 Task: Look for space in Tecamac de Felipe Villanueva, Mexico from 5th June, 2023 to 16th June, 2023 for 2 adults in price range Rs.14000 to Rs.18000. Place can be entire place with 1  bedroom having 1 bed and 1 bathroom. Property type can be house, flat, guest house, hotel. Booking option can be shelf check-in. Required host language is English.
Action: Mouse moved to (526, 103)
Screenshot: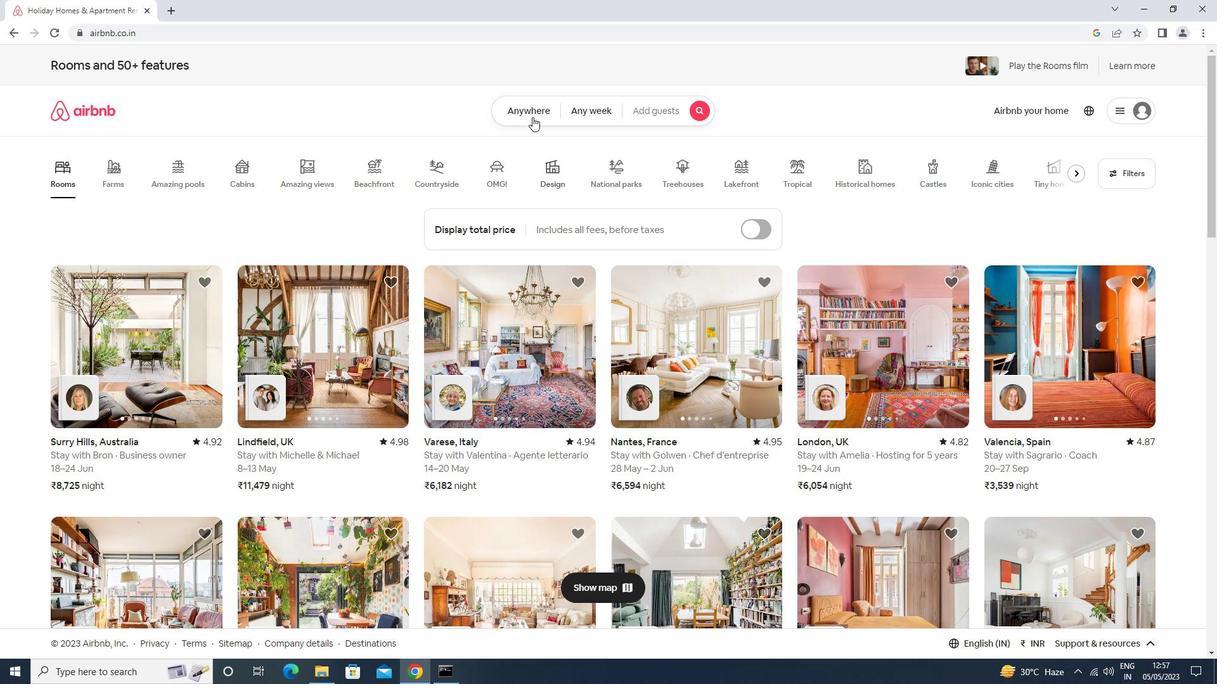 
Action: Mouse pressed left at (526, 103)
Screenshot: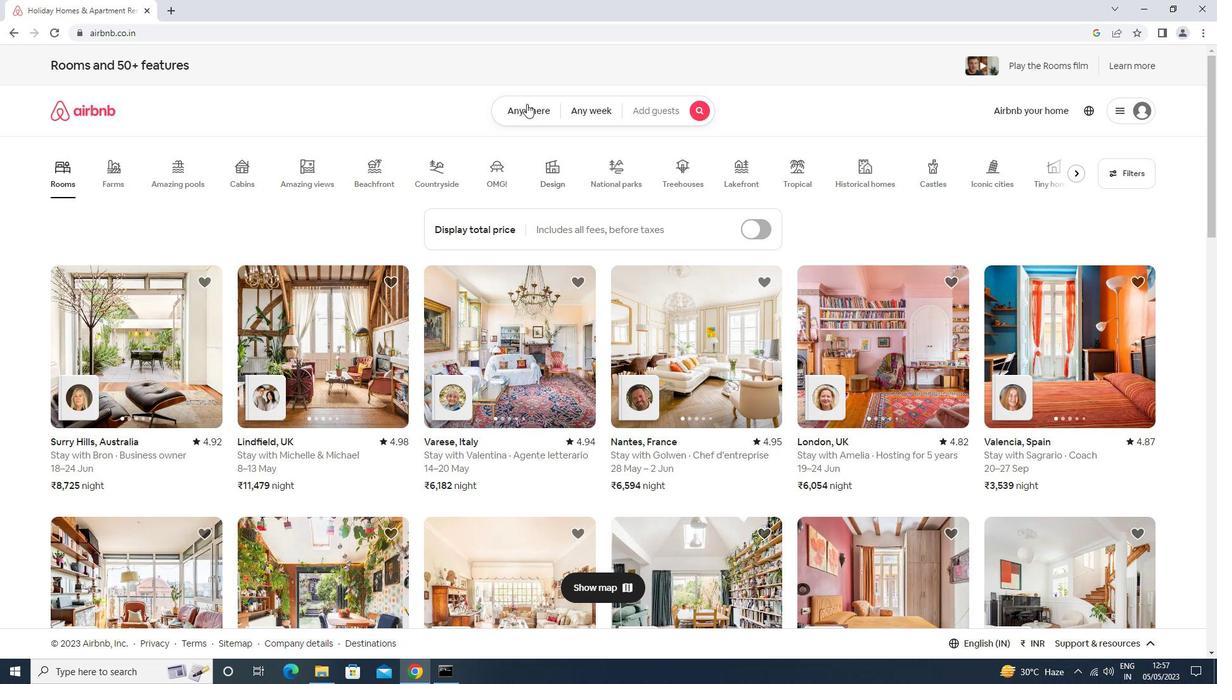 
Action: Mouse moved to (489, 162)
Screenshot: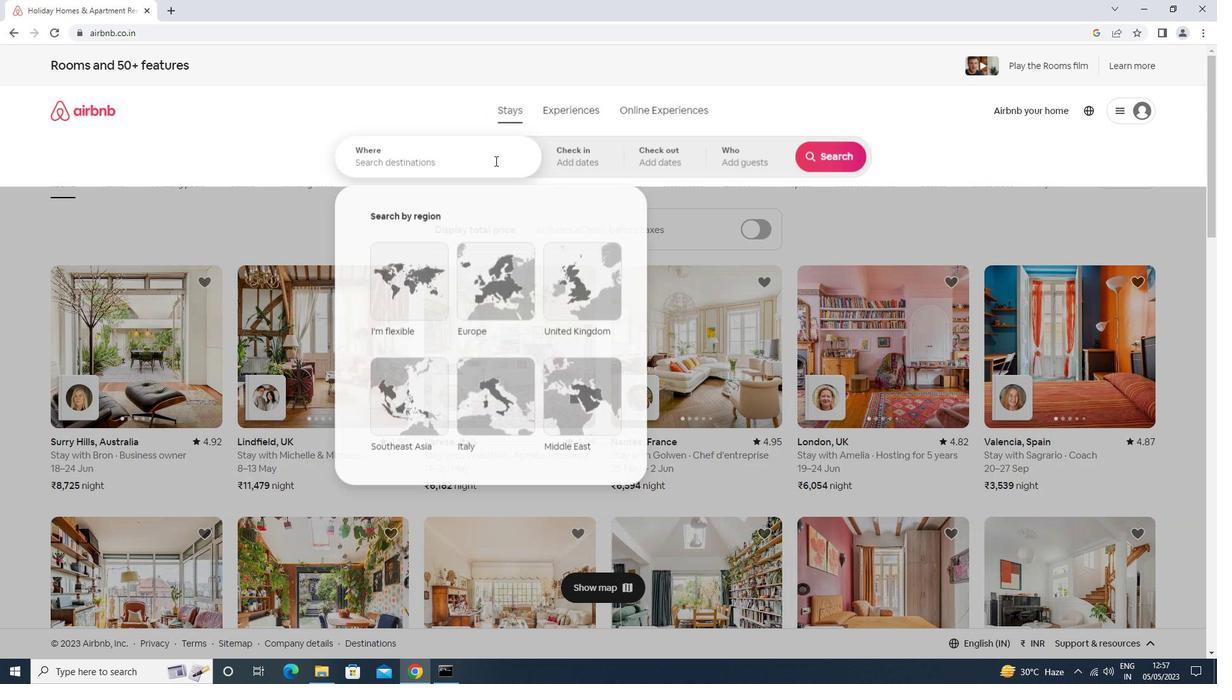 
Action: Mouse pressed left at (489, 162)
Screenshot: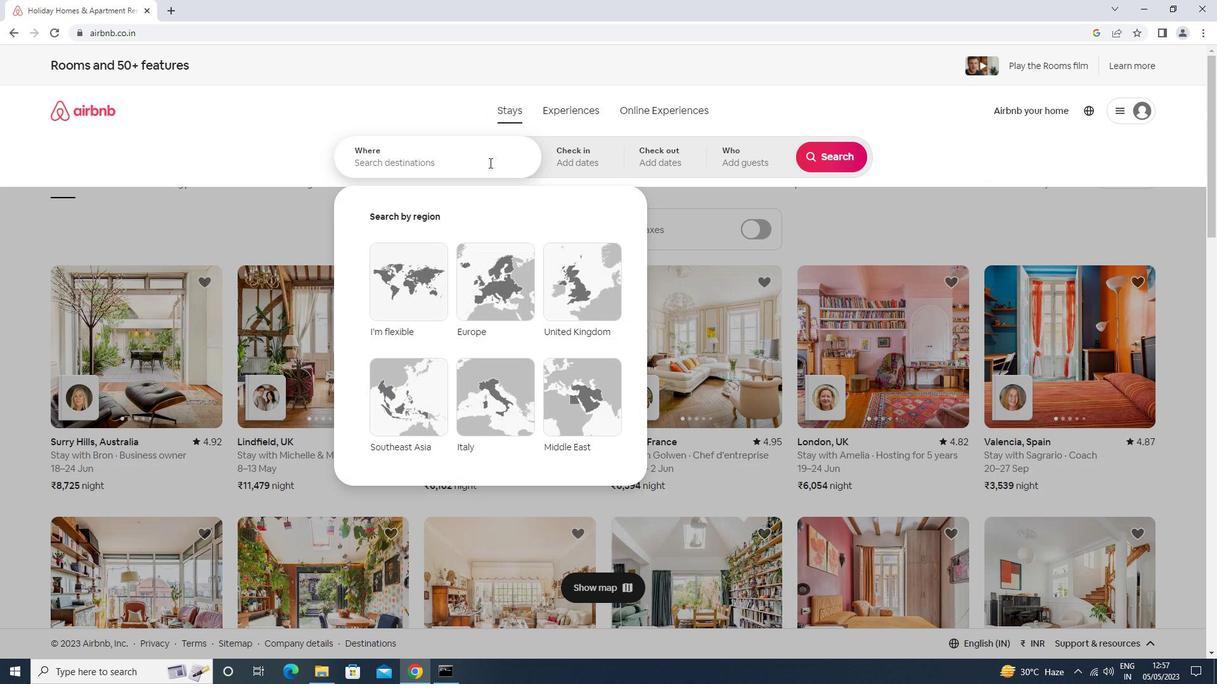
Action: Mouse moved to (489, 164)
Screenshot: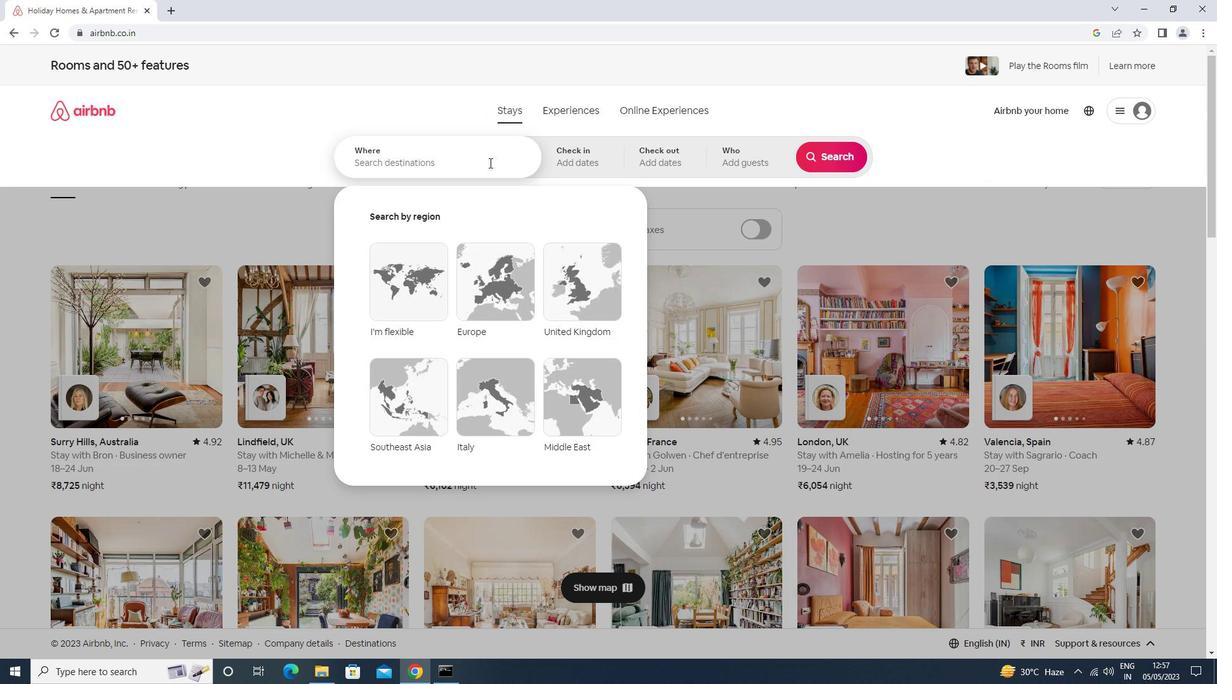 
Action: Key pressed <Key.shift>TECACAMAC<Key.space><Key.shift>MEXICO<Key.down><Key.down><Key.up><Key.enter>
Screenshot: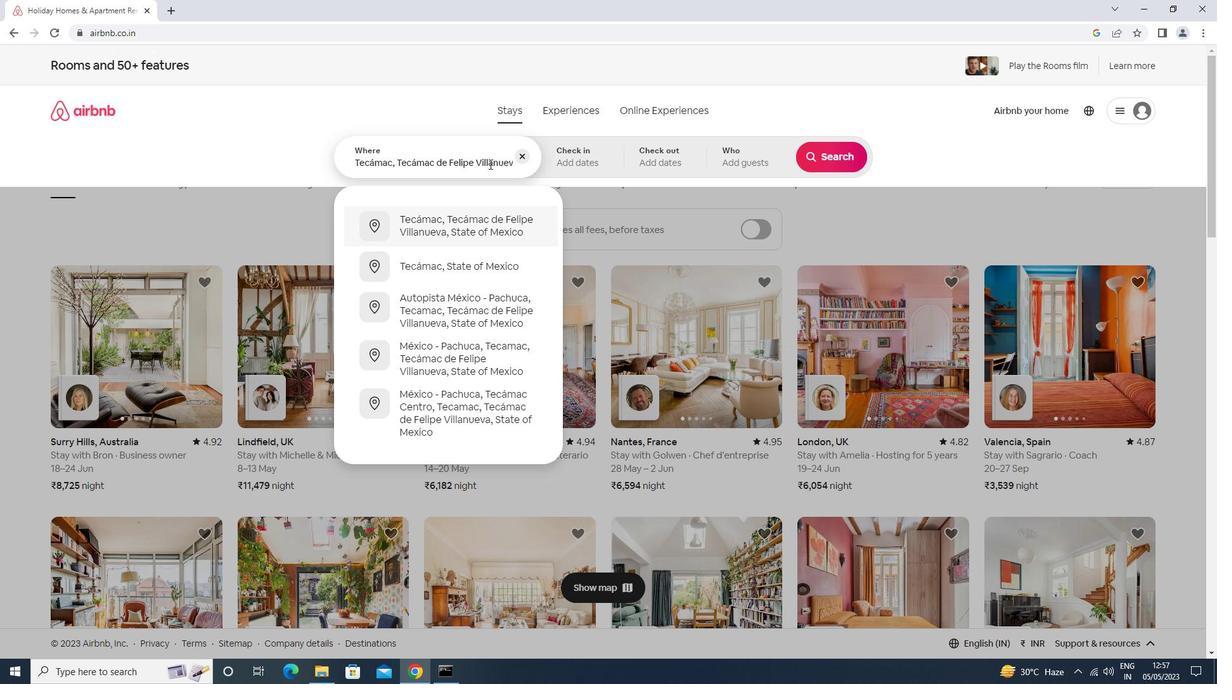 
Action: Mouse moved to (658, 348)
Screenshot: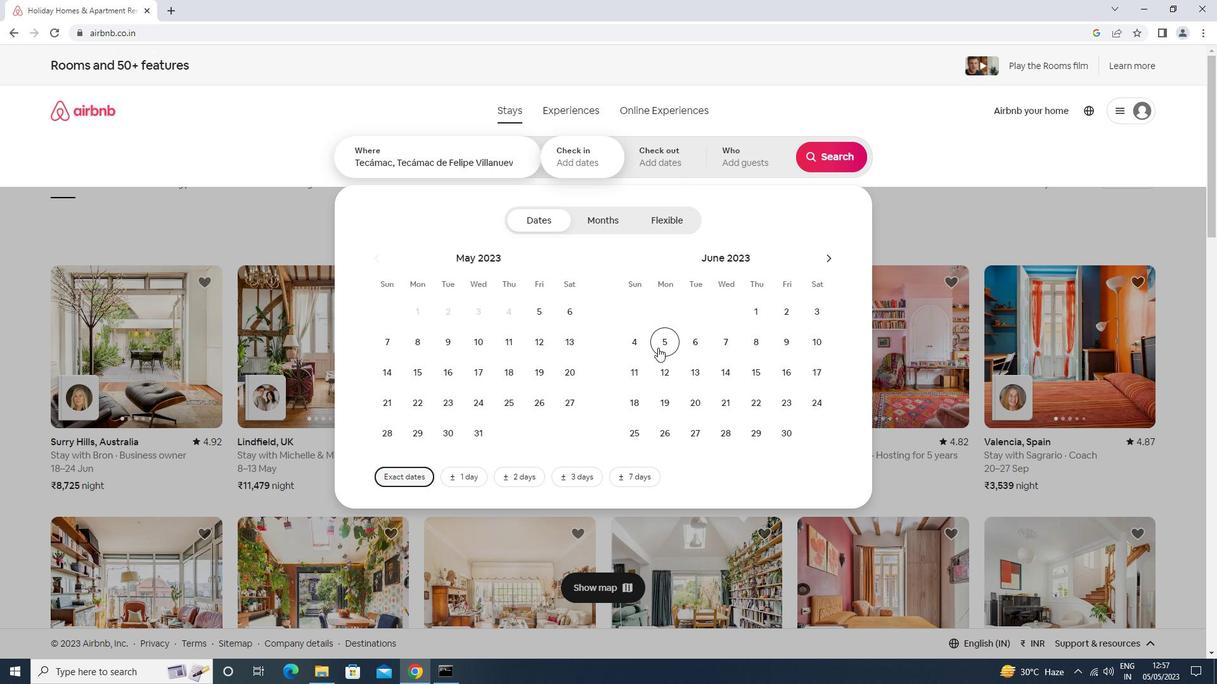 
Action: Mouse pressed left at (658, 348)
Screenshot: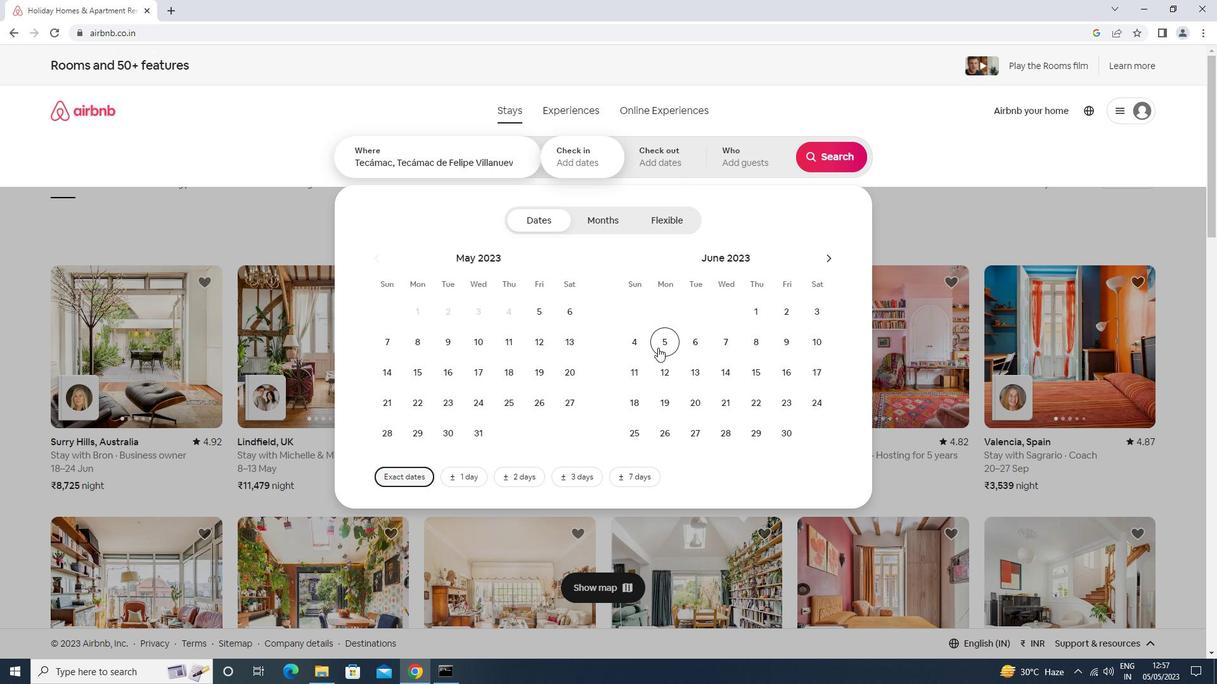 
Action: Mouse moved to (784, 368)
Screenshot: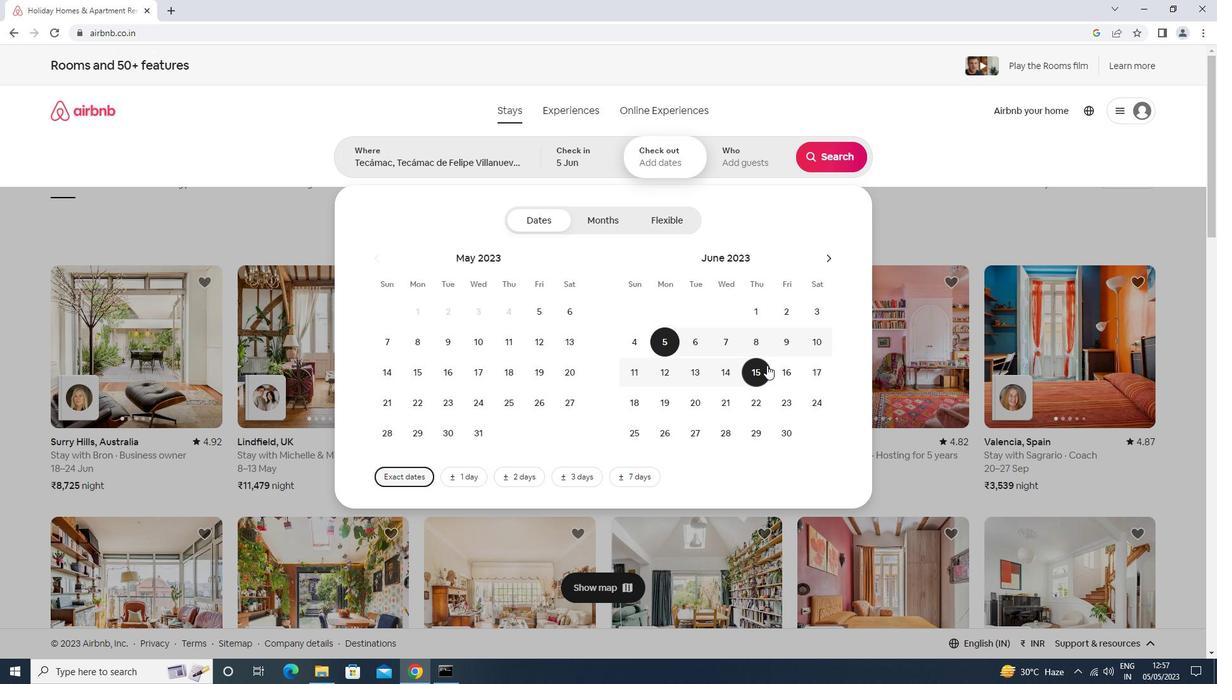 
Action: Mouse pressed left at (784, 368)
Screenshot: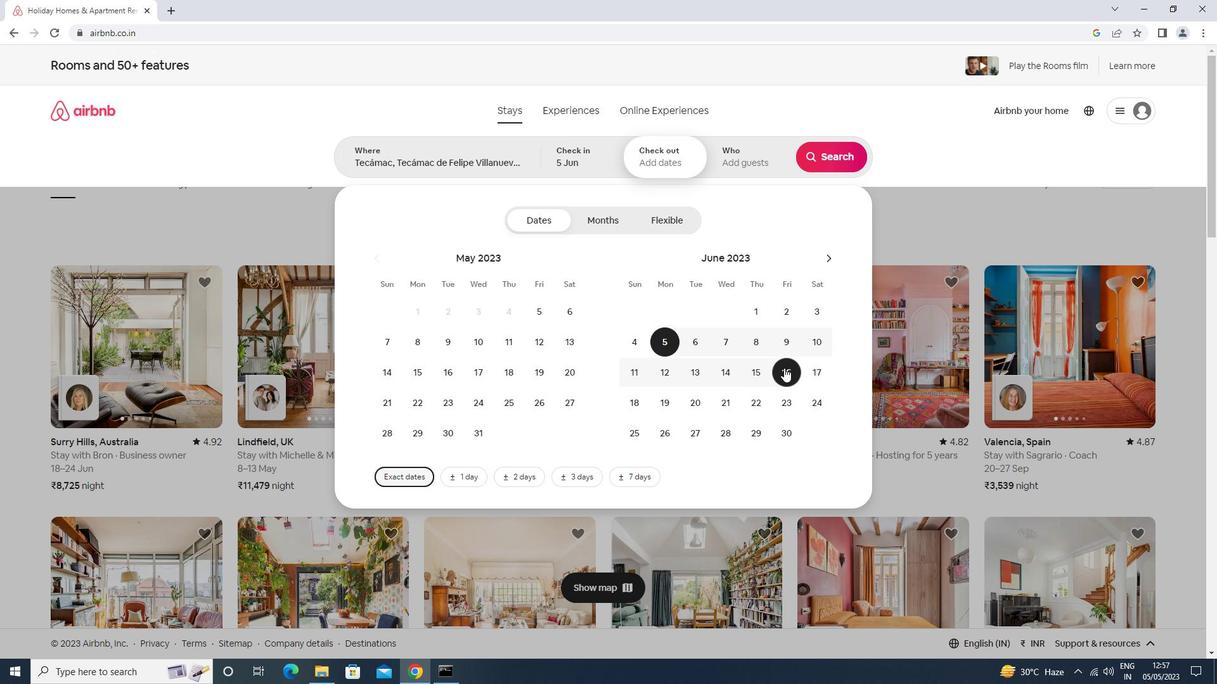 
Action: Mouse moved to (733, 157)
Screenshot: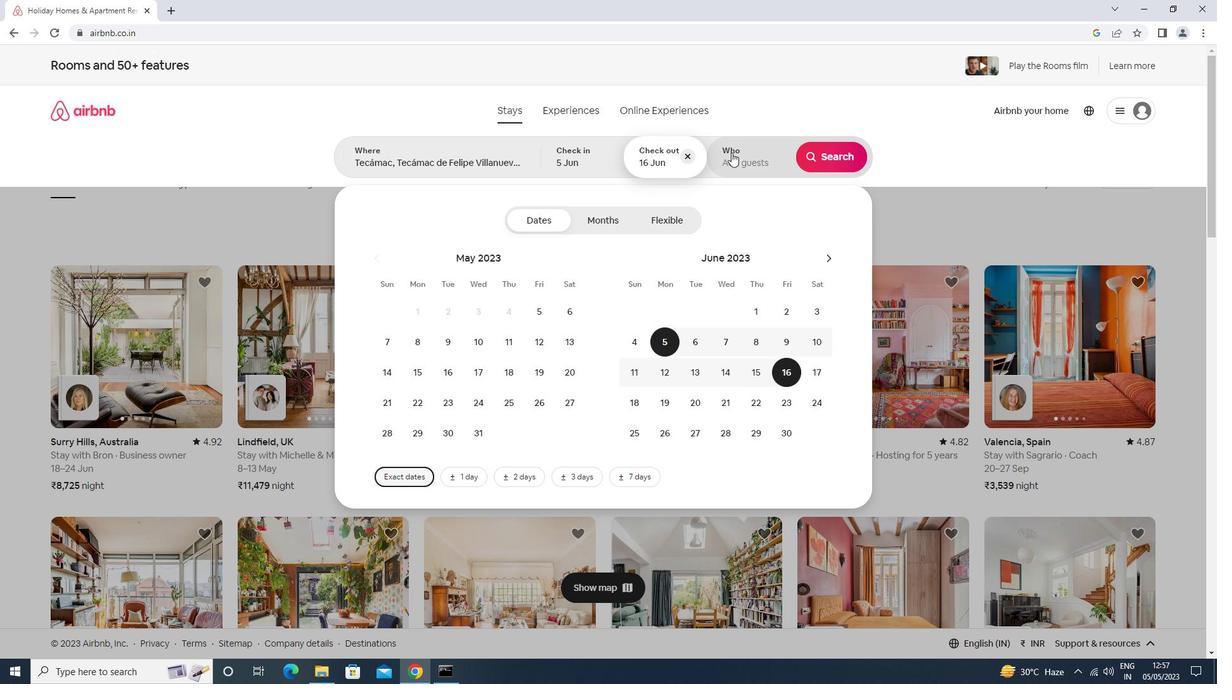 
Action: Mouse pressed left at (733, 157)
Screenshot: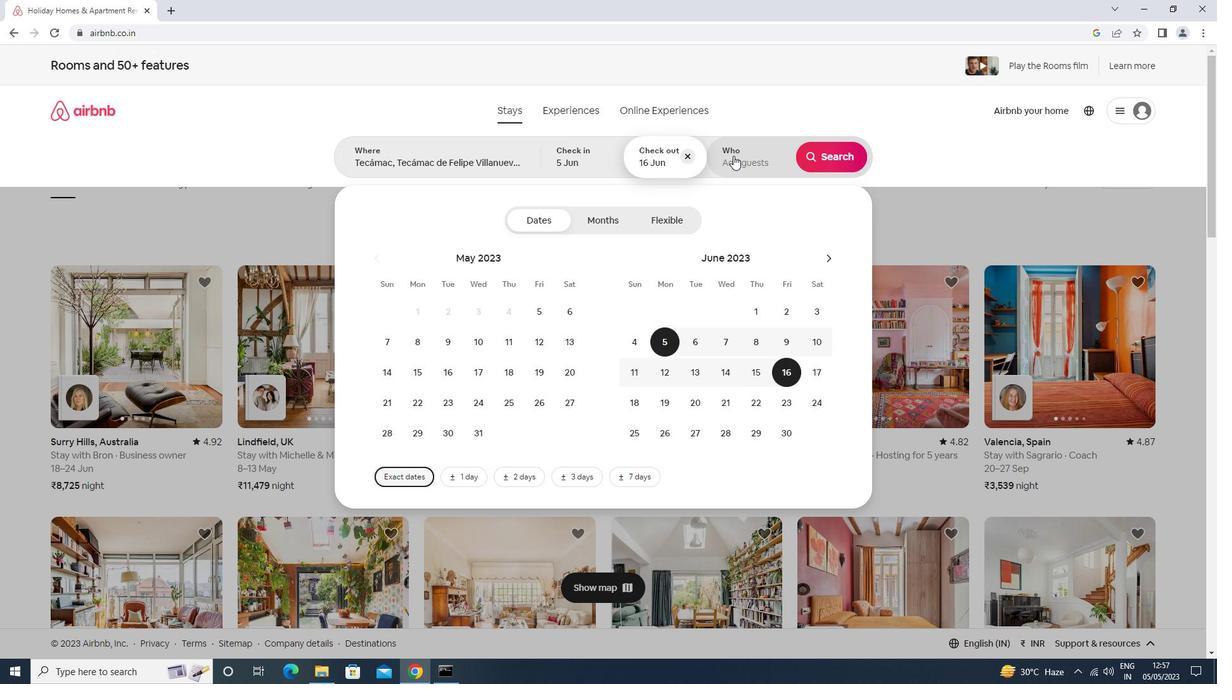 
Action: Mouse moved to (832, 222)
Screenshot: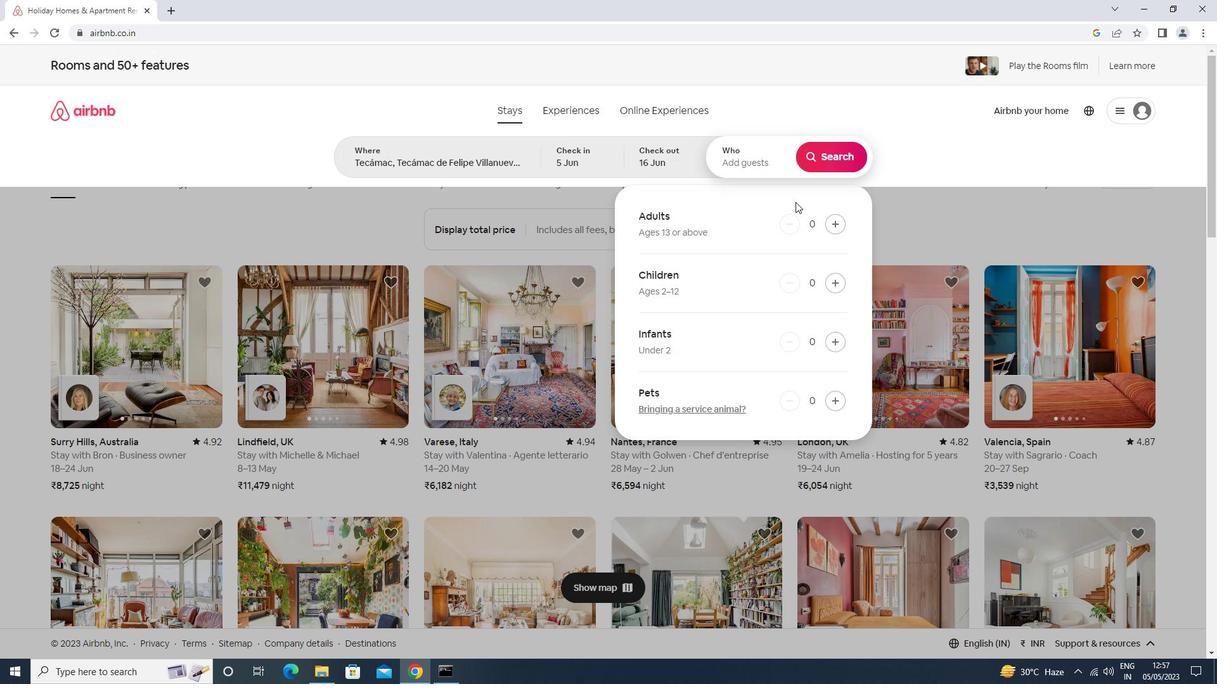 
Action: Mouse pressed left at (832, 222)
Screenshot: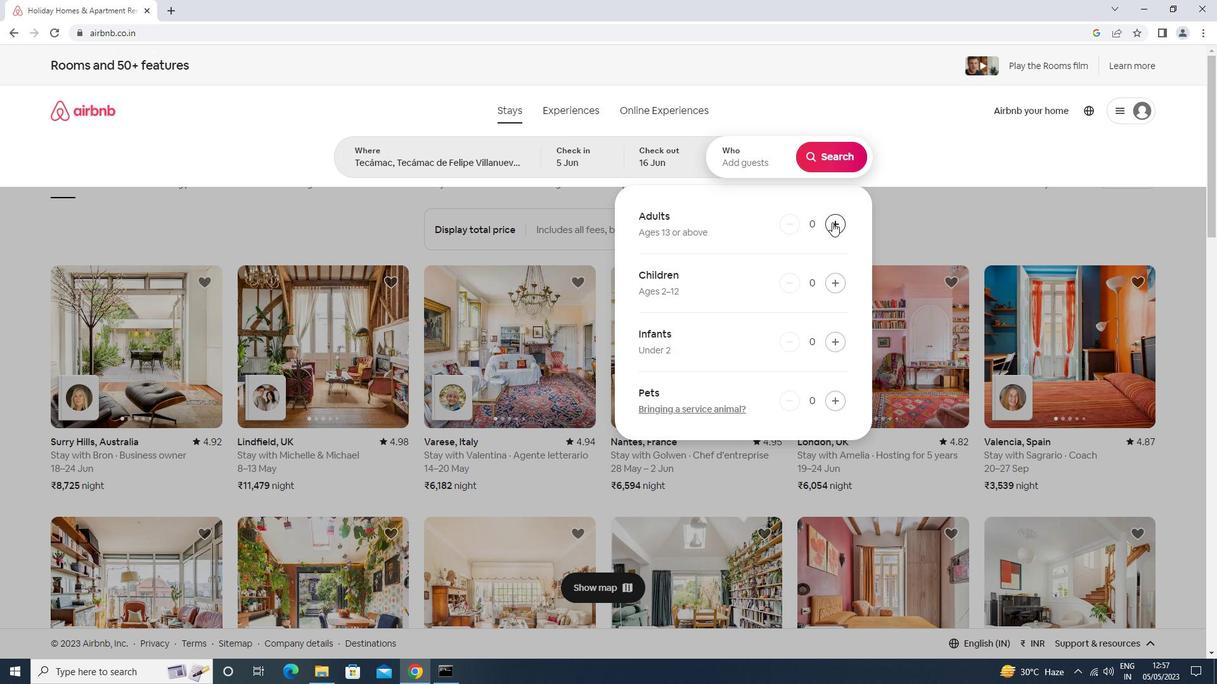 
Action: Mouse pressed left at (832, 222)
Screenshot: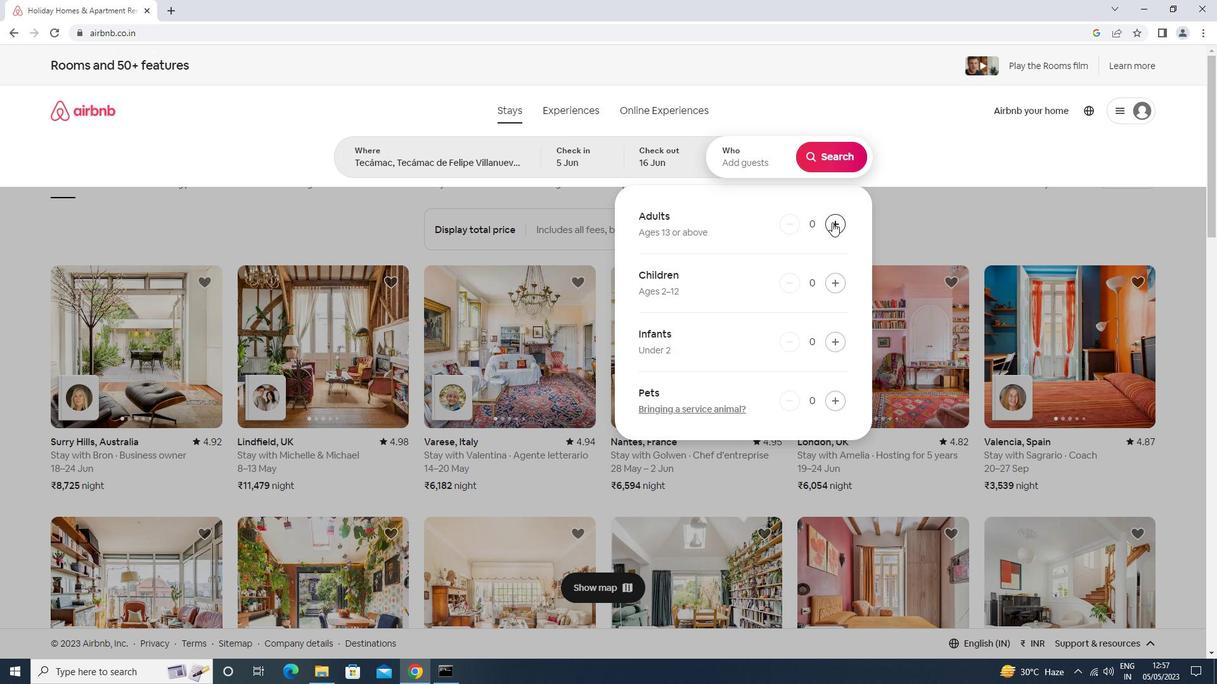 
Action: Mouse moved to (837, 164)
Screenshot: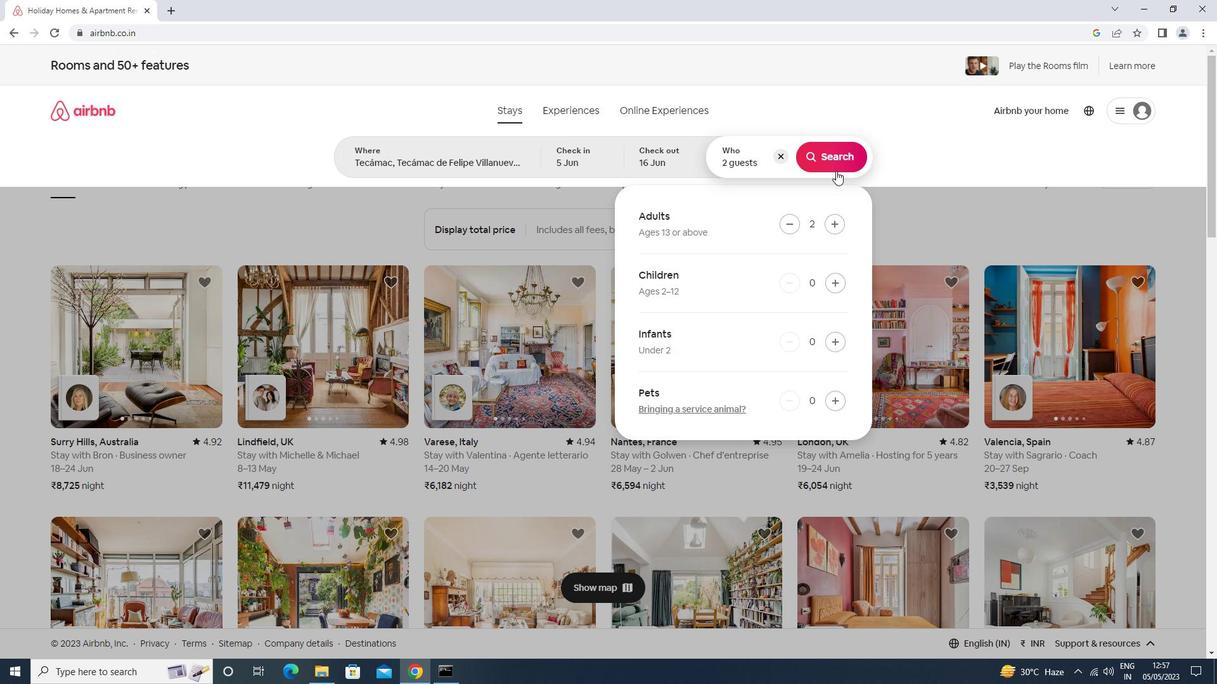 
Action: Mouse pressed left at (837, 164)
Screenshot: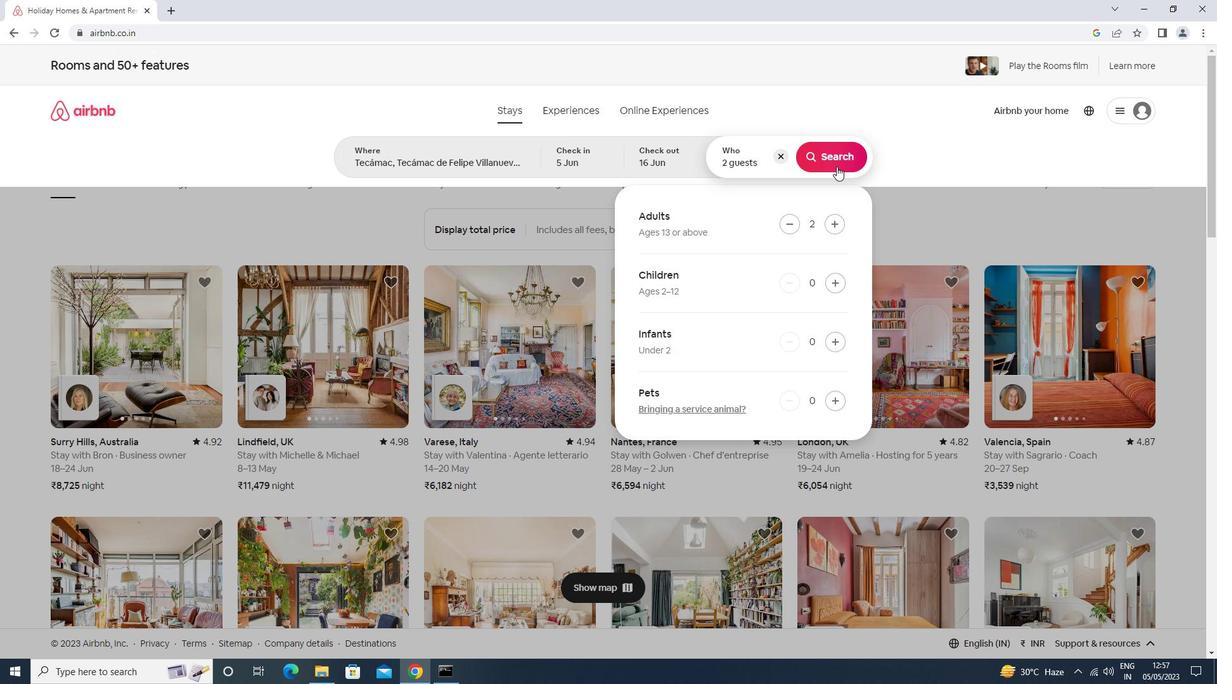 
Action: Mouse moved to (1164, 120)
Screenshot: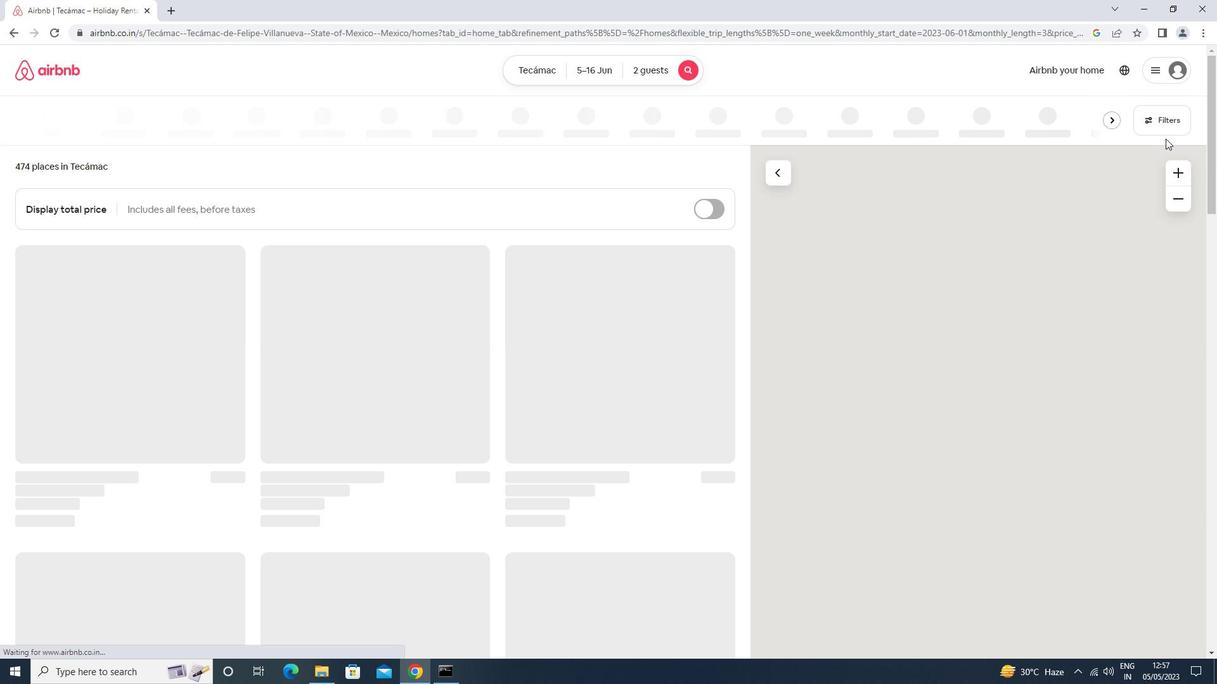 
Action: Mouse pressed left at (1164, 120)
Screenshot: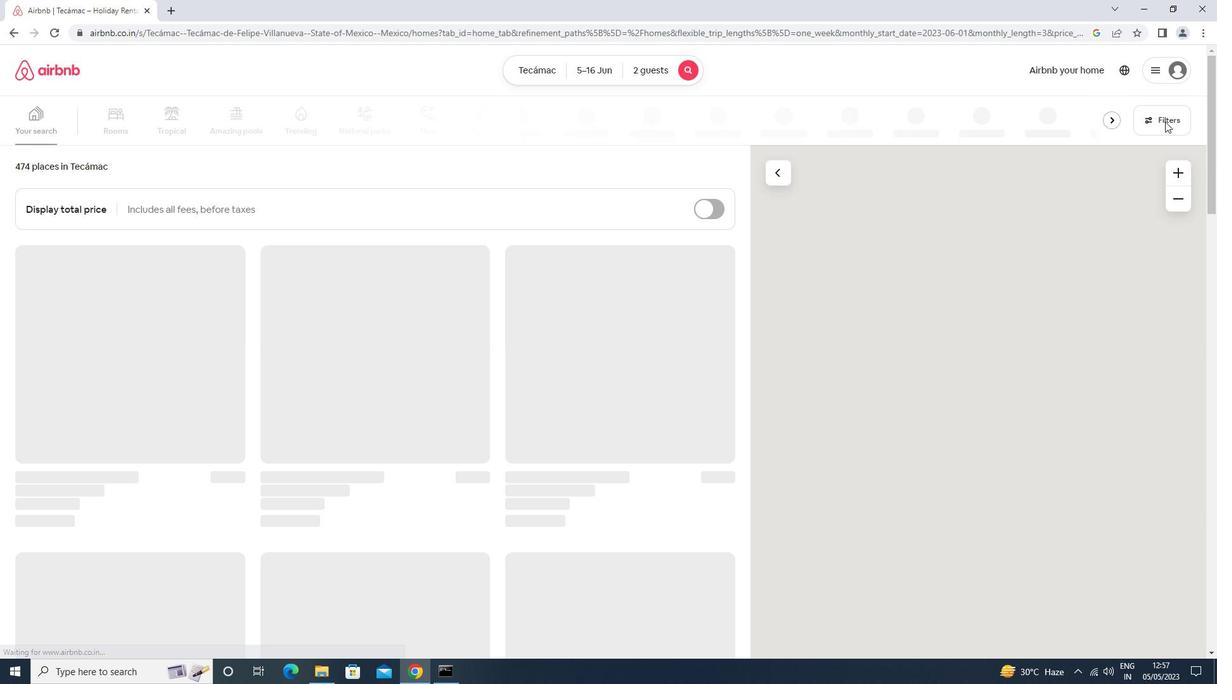 
Action: Mouse moved to (497, 438)
Screenshot: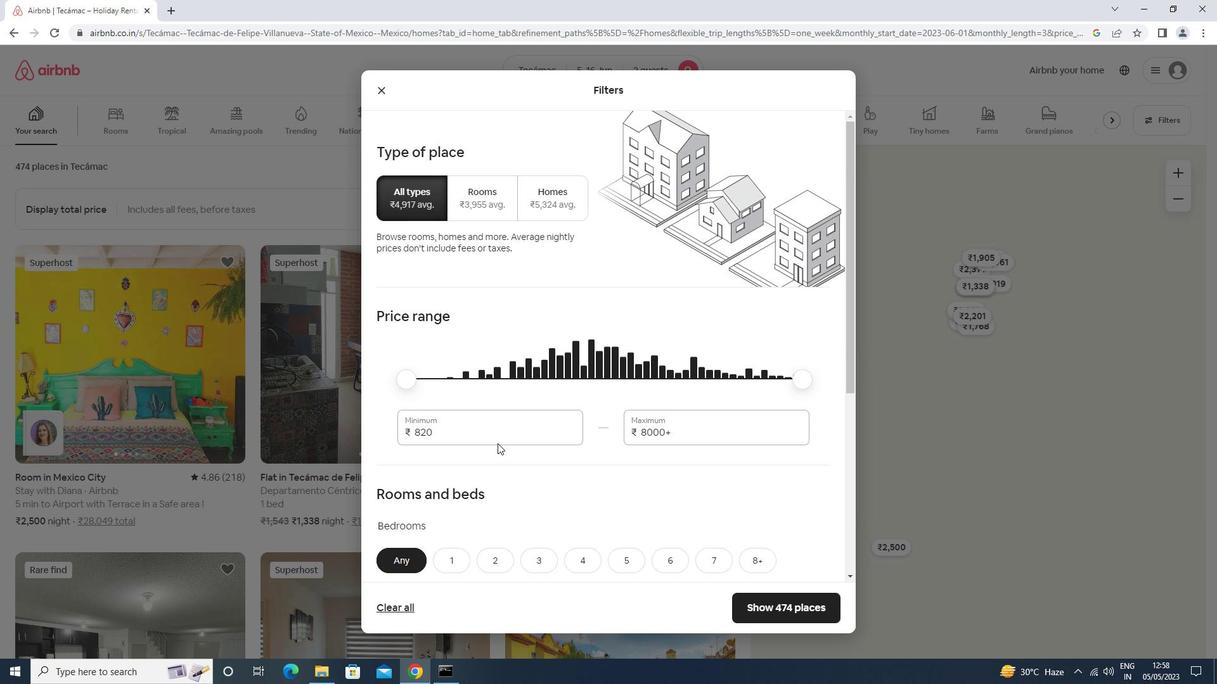 
Action: Mouse pressed left at (497, 438)
Screenshot: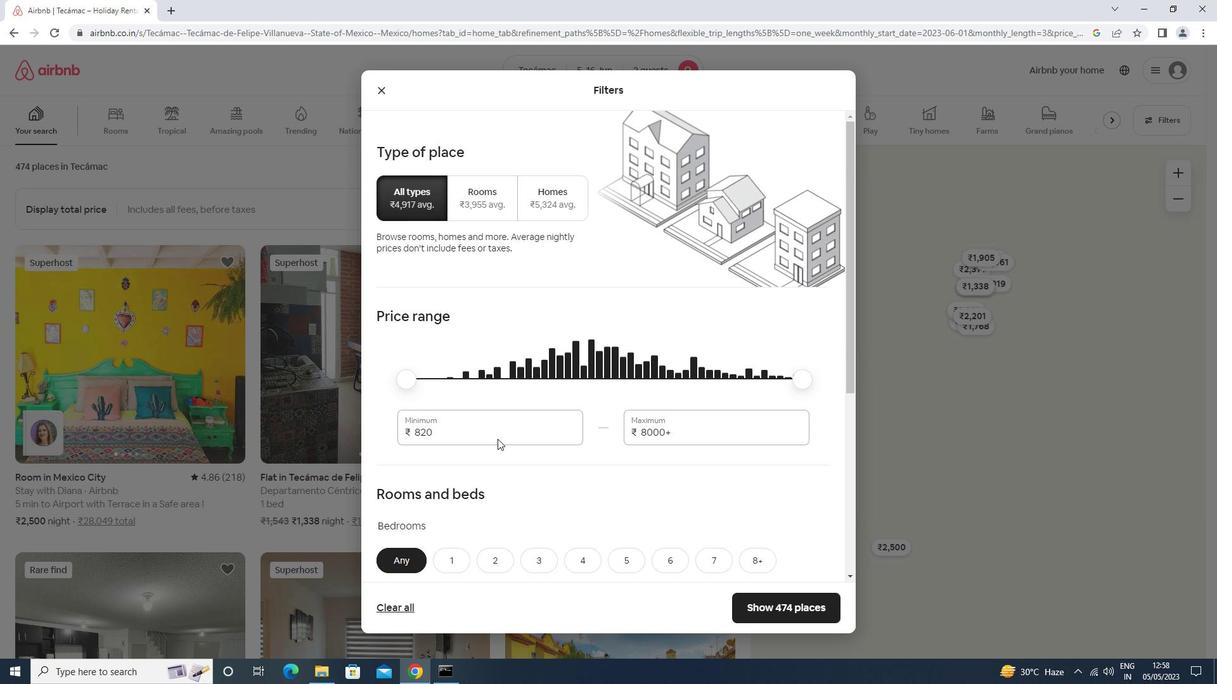 
Action: Mouse moved to (497, 438)
Screenshot: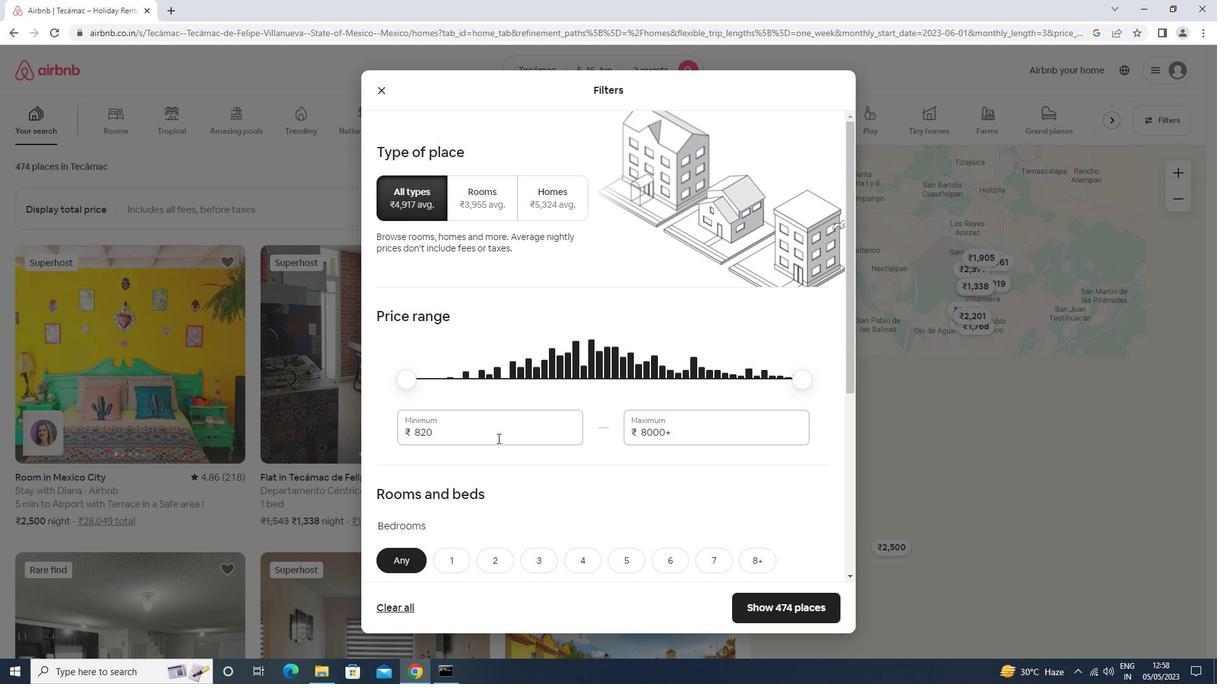 
Action: Key pressed <Key.backspace><Key.backspace><Key.backspace>14000<Key.tab>18000
Screenshot: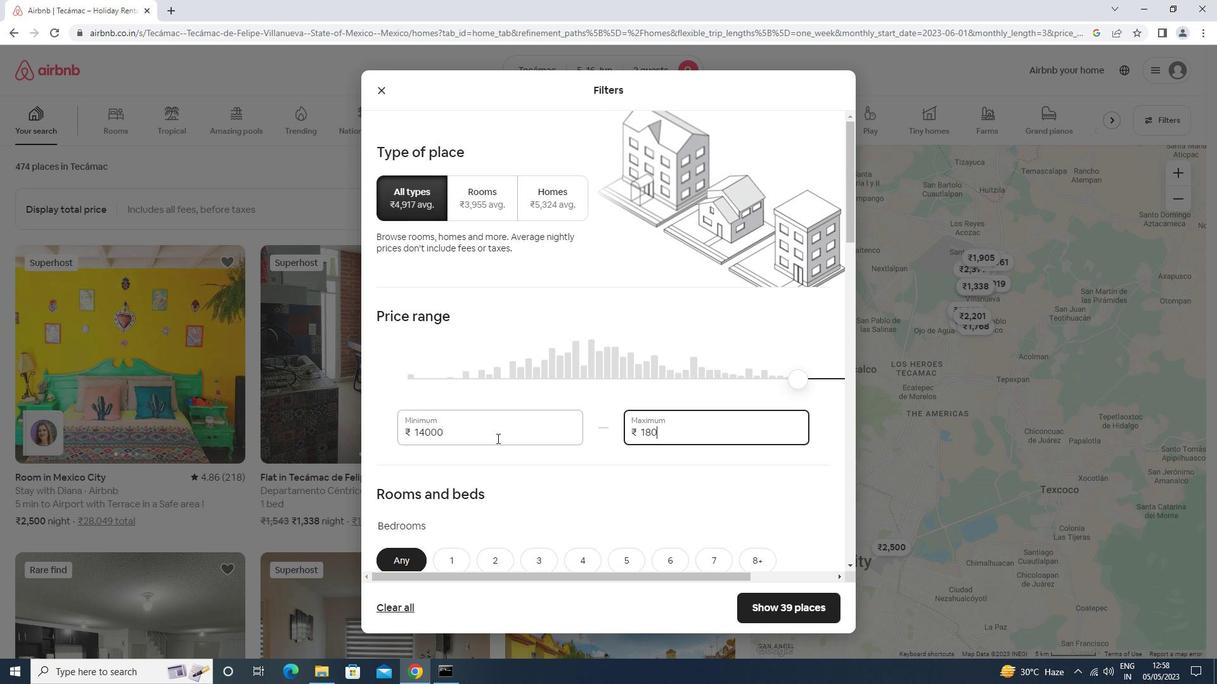
Action: Mouse moved to (496, 438)
Screenshot: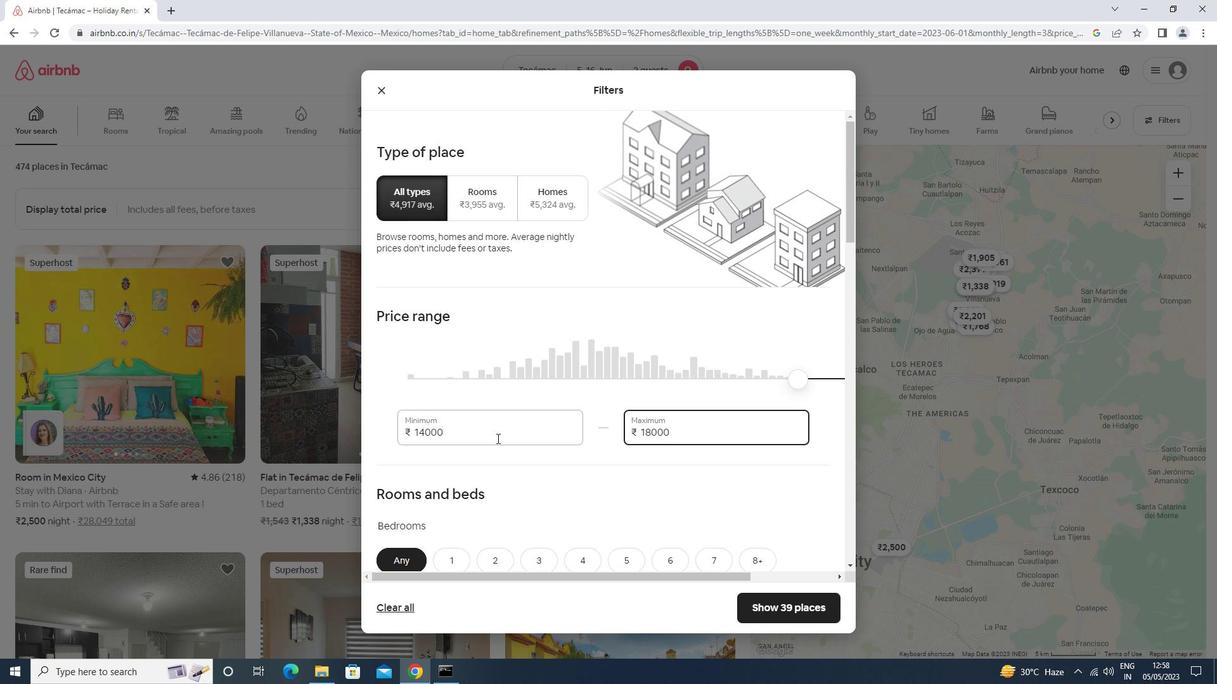 
Action: Mouse scrolled (496, 438) with delta (0, 0)
Screenshot: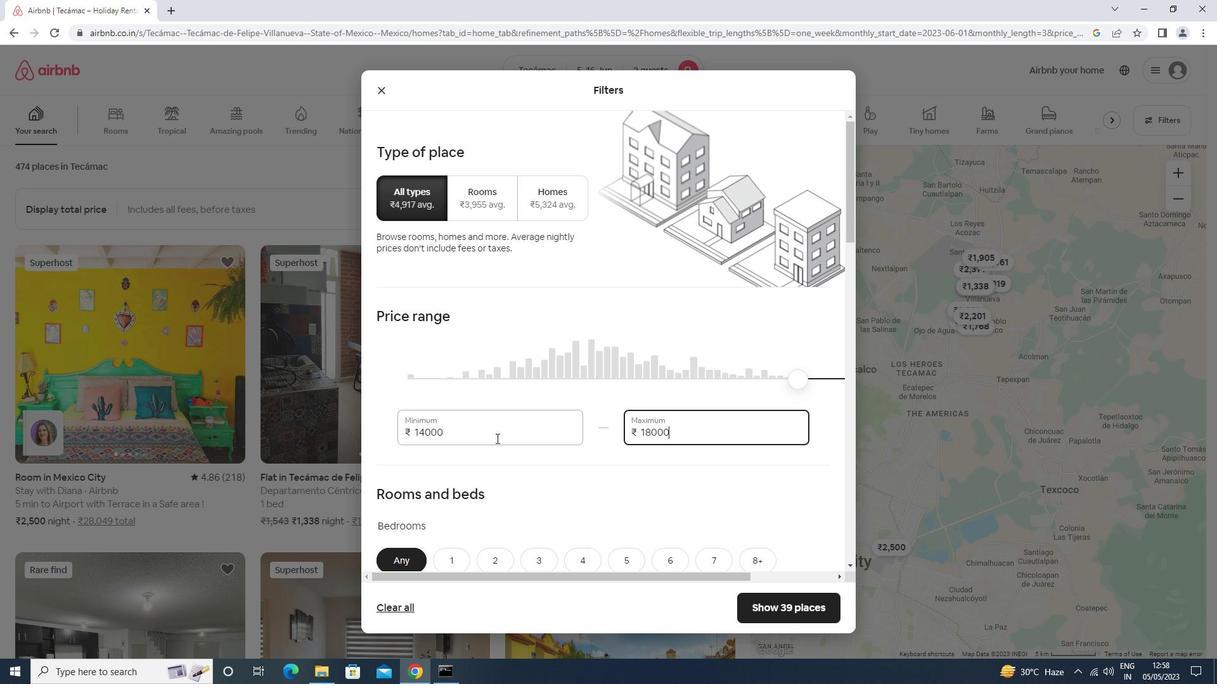 
Action: Mouse moved to (495, 438)
Screenshot: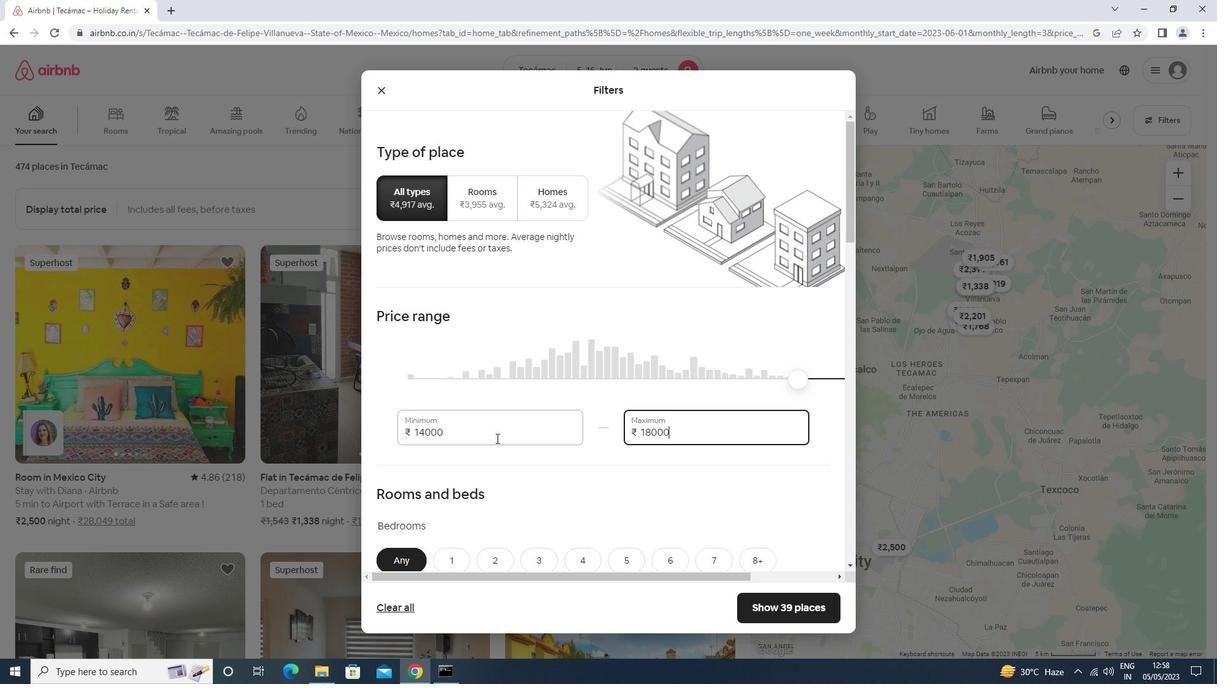 
Action: Mouse scrolled (495, 438) with delta (0, 0)
Screenshot: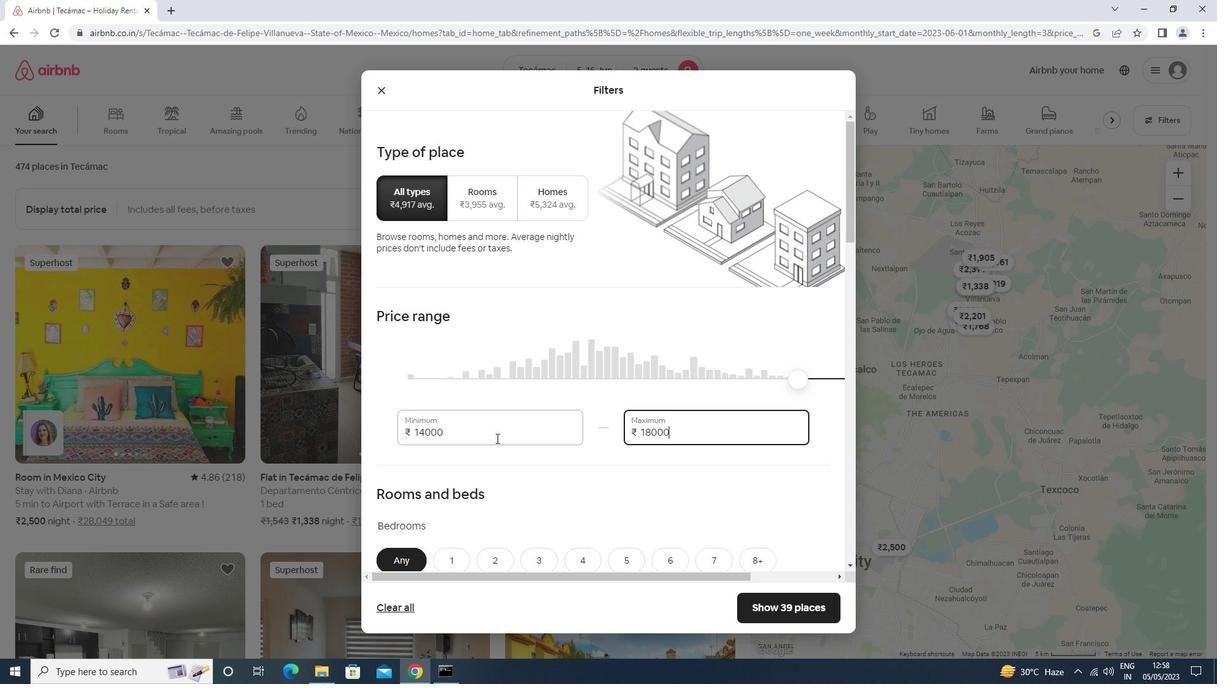 
Action: Mouse scrolled (495, 438) with delta (0, 0)
Screenshot: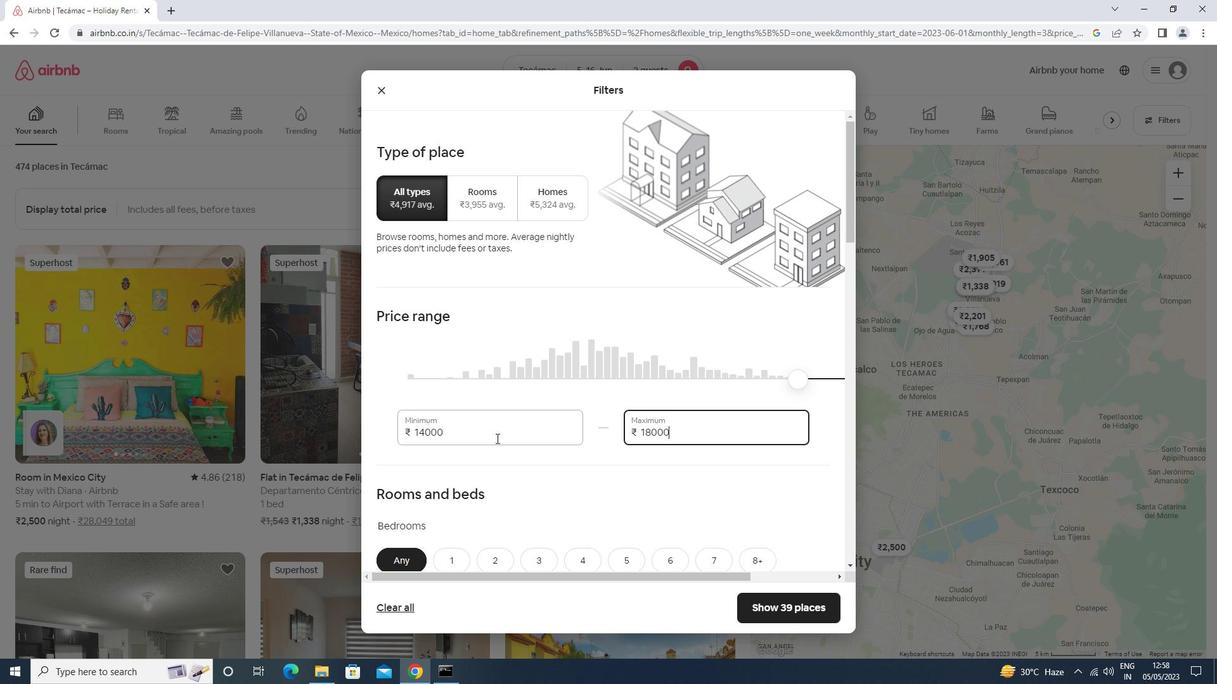 
Action: Mouse moved to (493, 438)
Screenshot: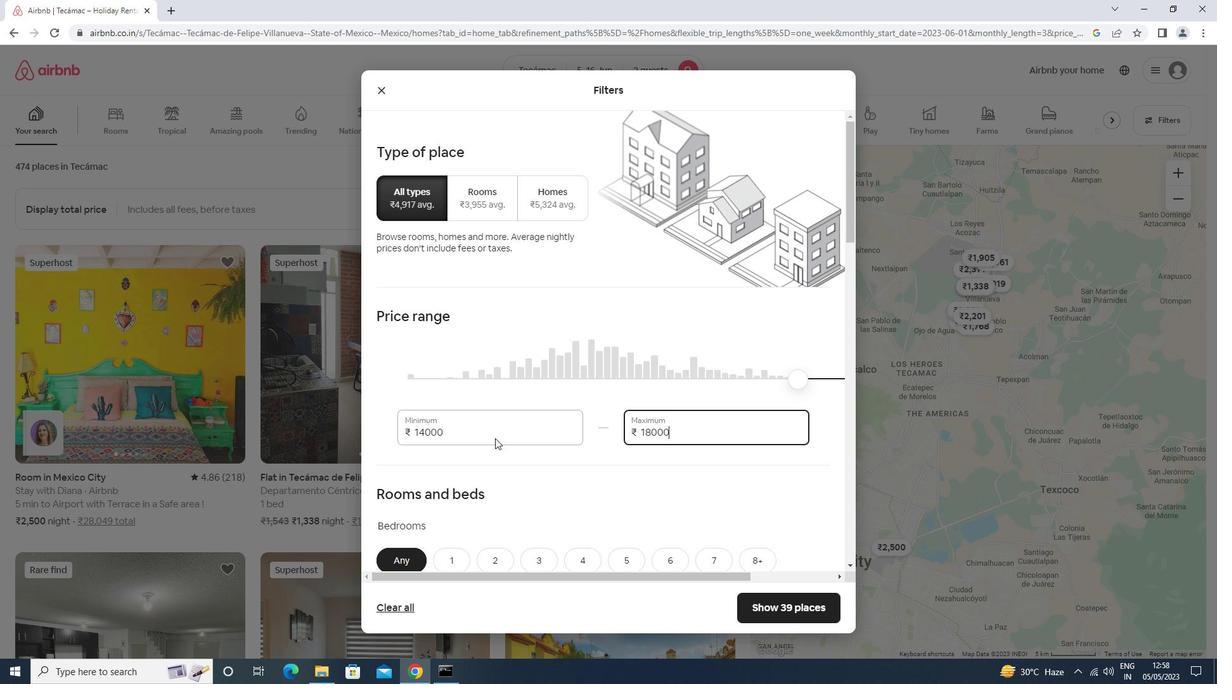 
Action: Mouse scrolled (493, 438) with delta (0, 0)
Screenshot: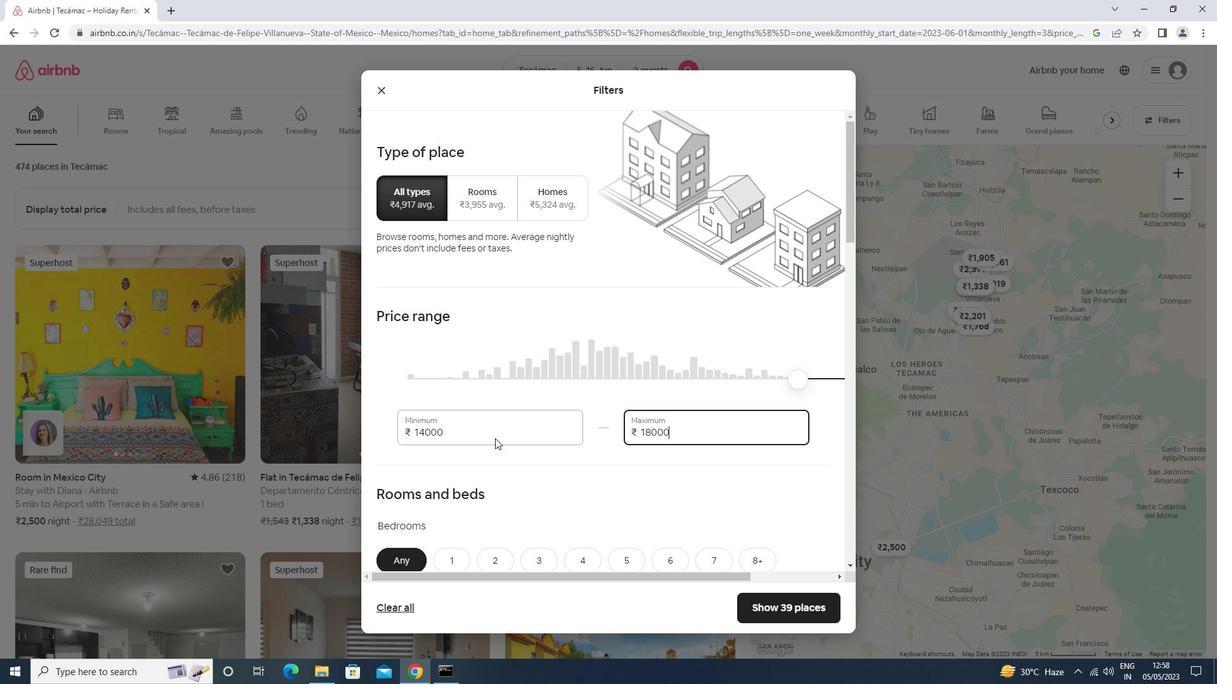 
Action: Mouse moved to (455, 308)
Screenshot: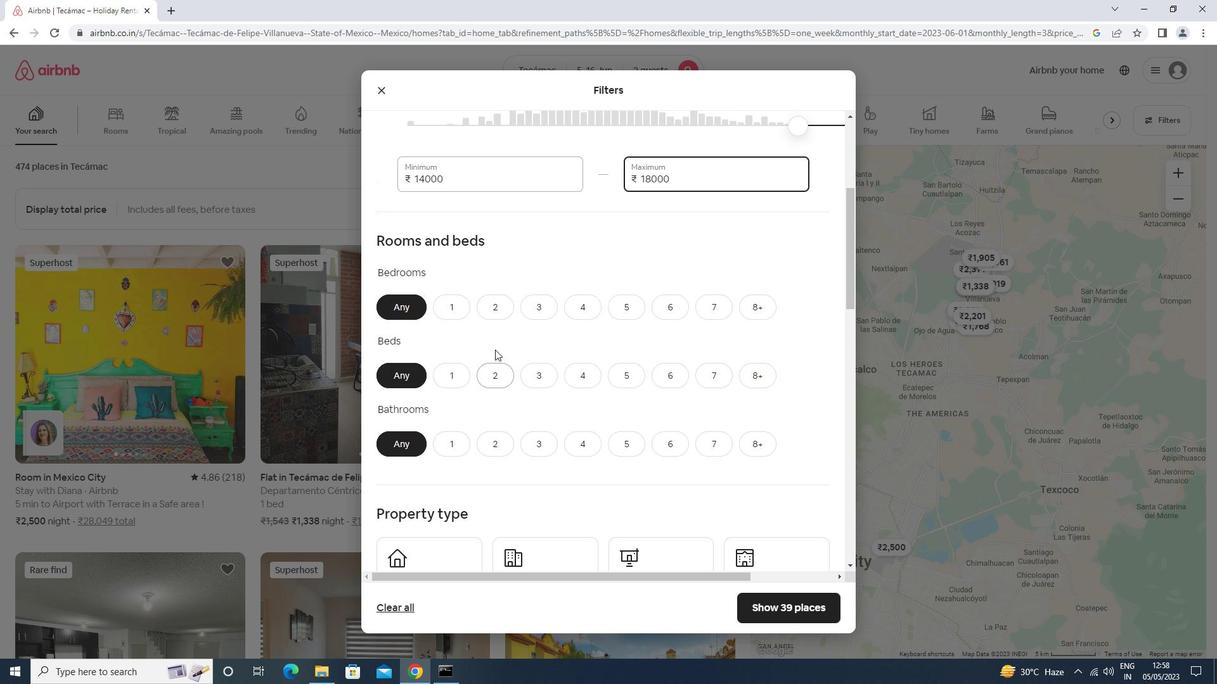 
Action: Mouse pressed left at (455, 308)
Screenshot: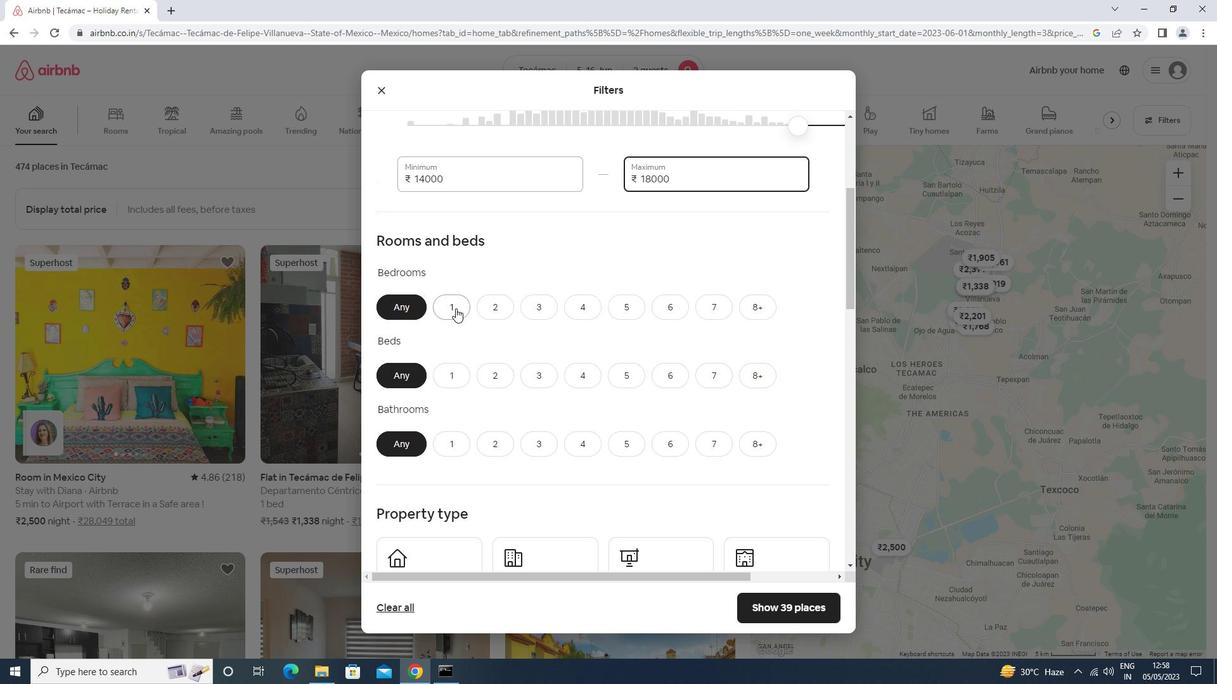 
Action: Mouse moved to (451, 375)
Screenshot: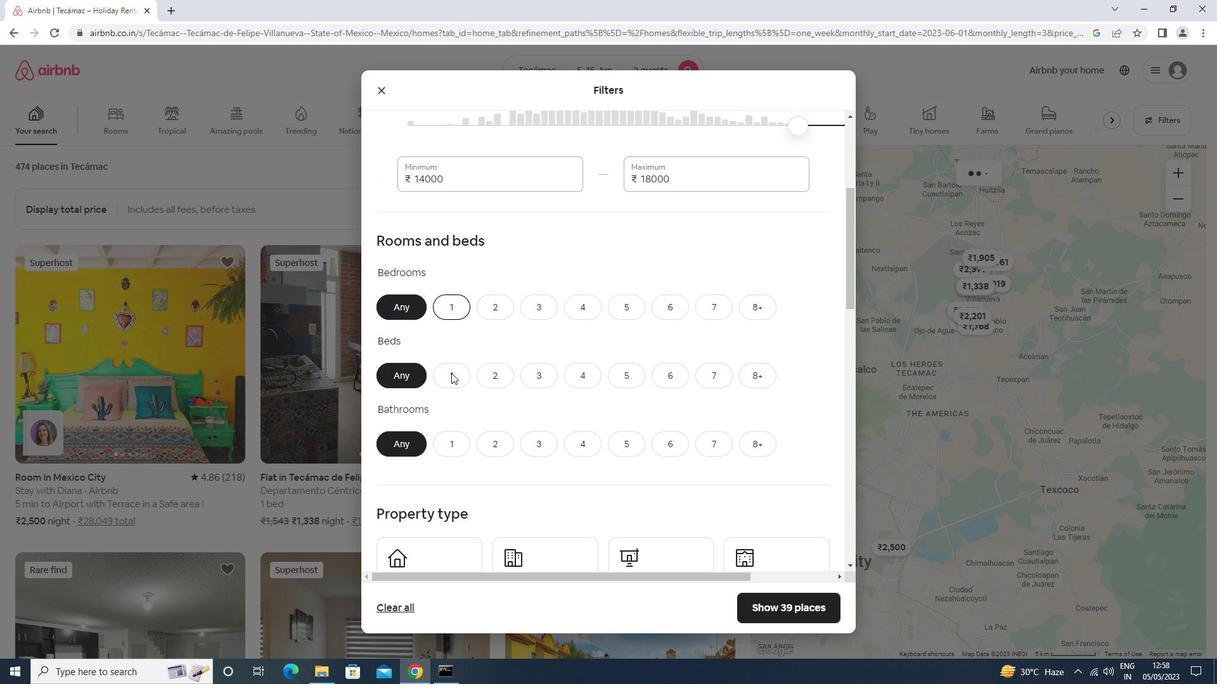 
Action: Mouse pressed left at (451, 375)
Screenshot: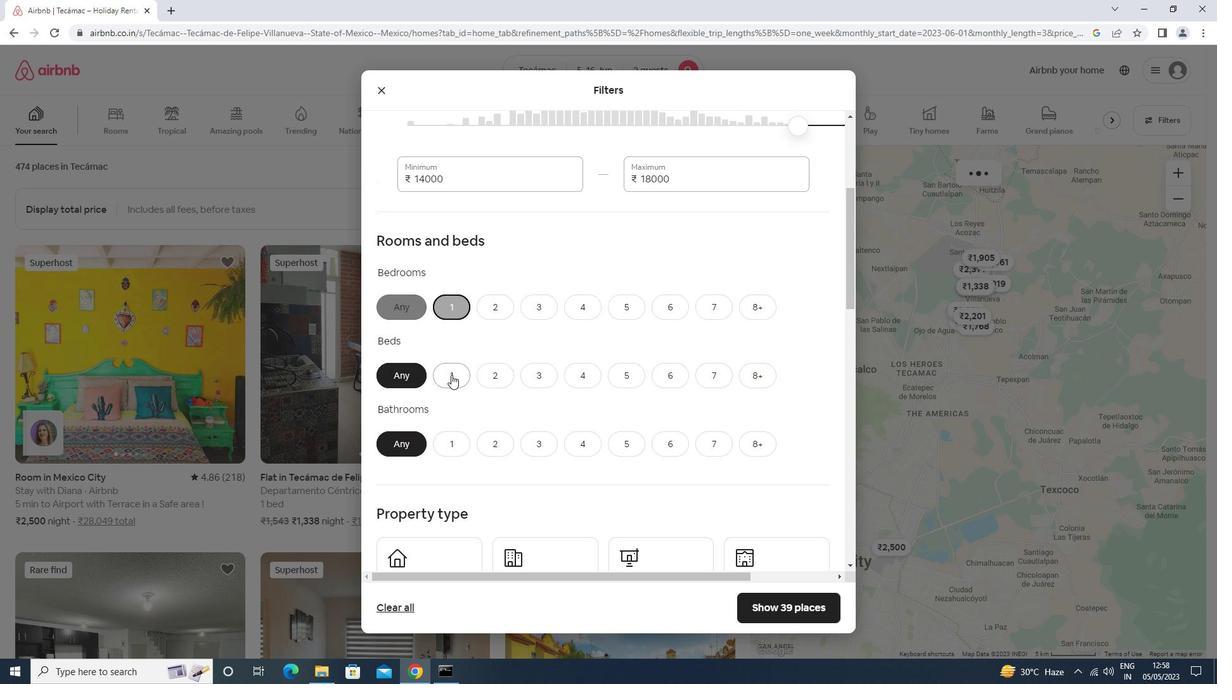 
Action: Mouse moved to (451, 434)
Screenshot: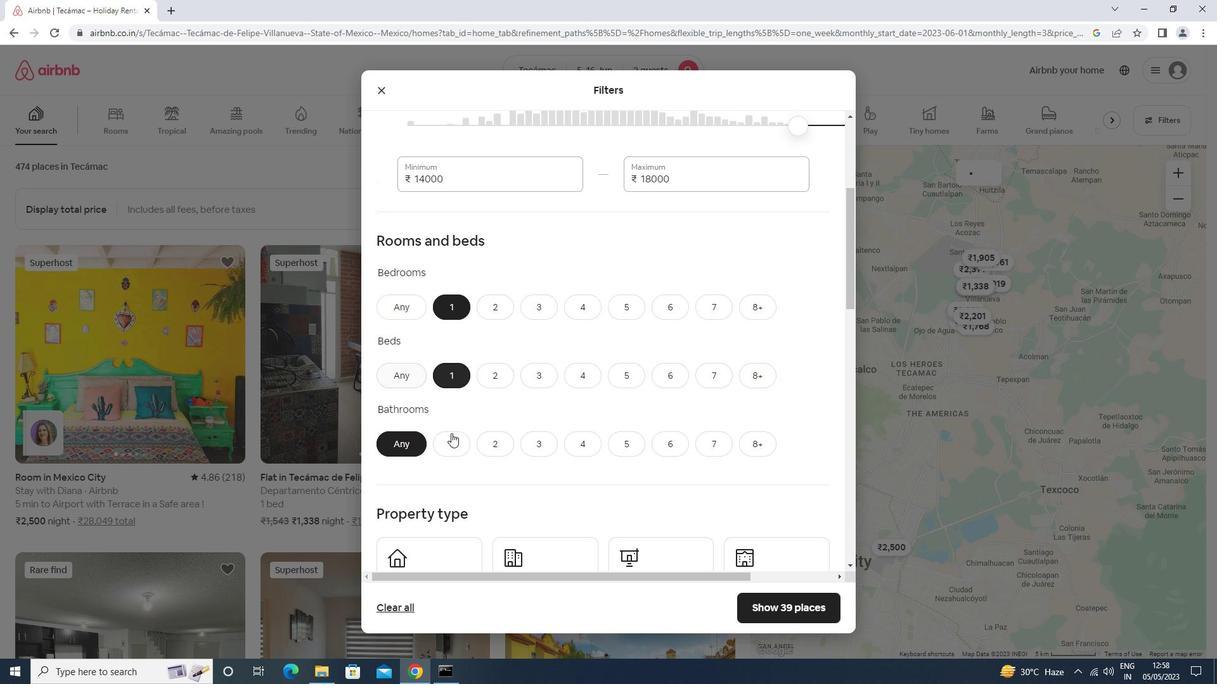 
Action: Mouse pressed left at (451, 434)
Screenshot: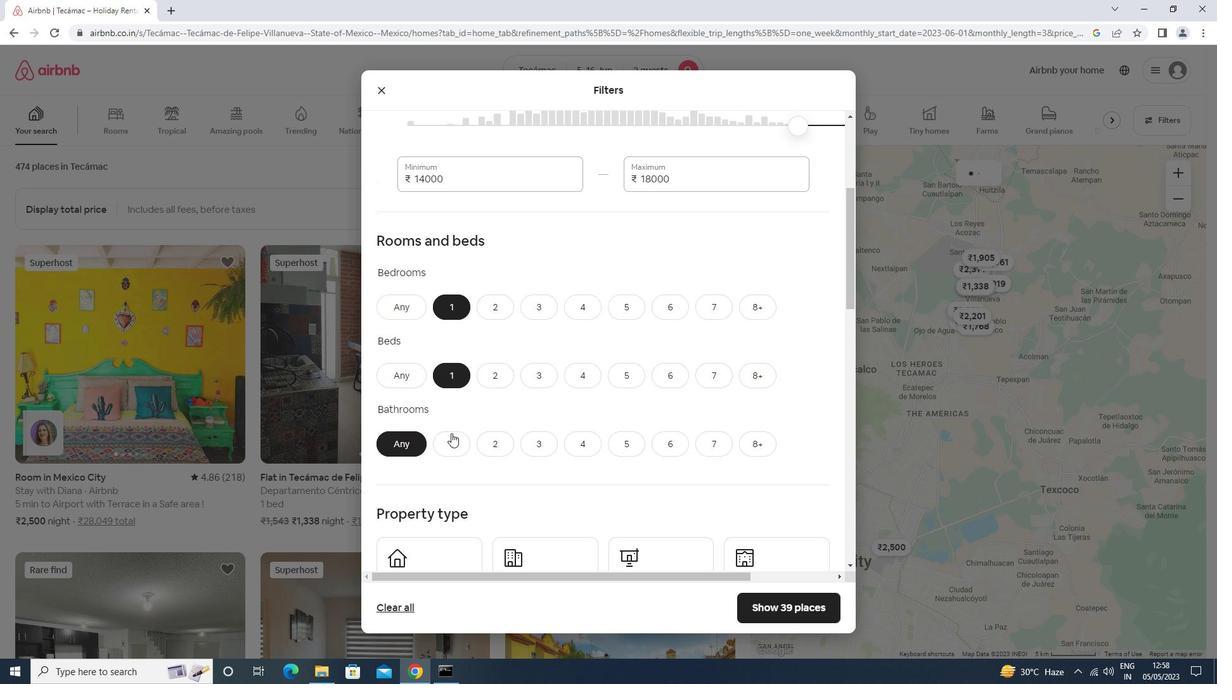
Action: Mouse scrolled (451, 433) with delta (0, 0)
Screenshot: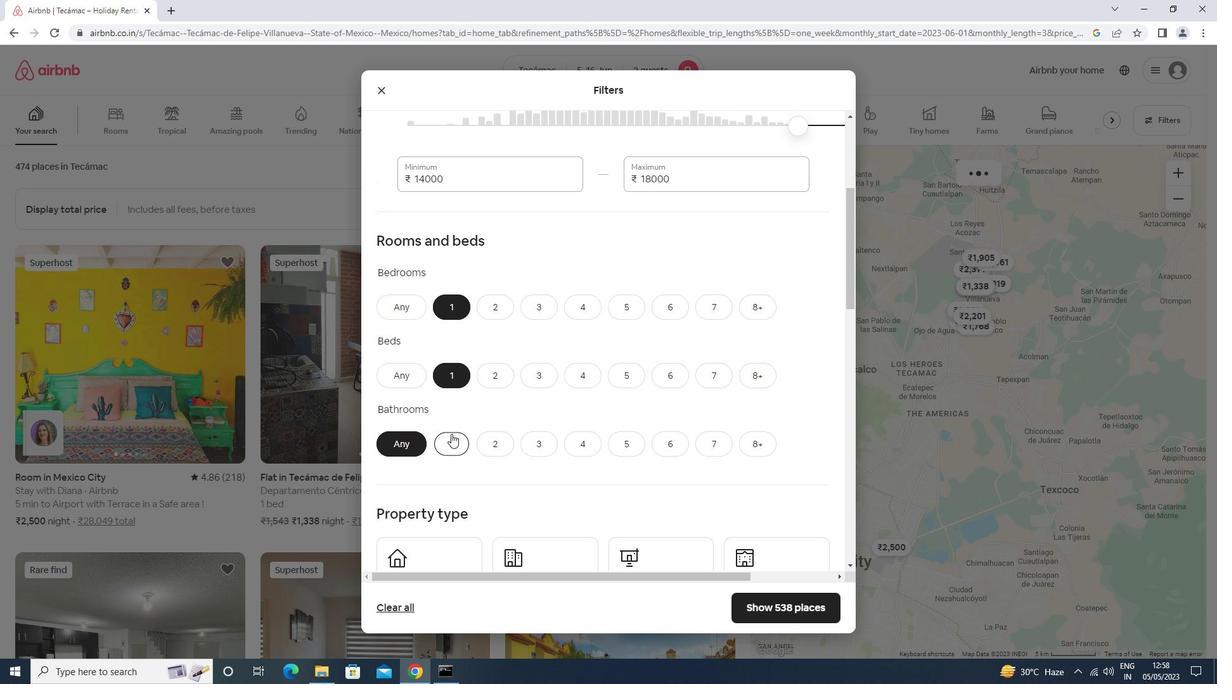 
Action: Mouse scrolled (451, 433) with delta (0, 0)
Screenshot: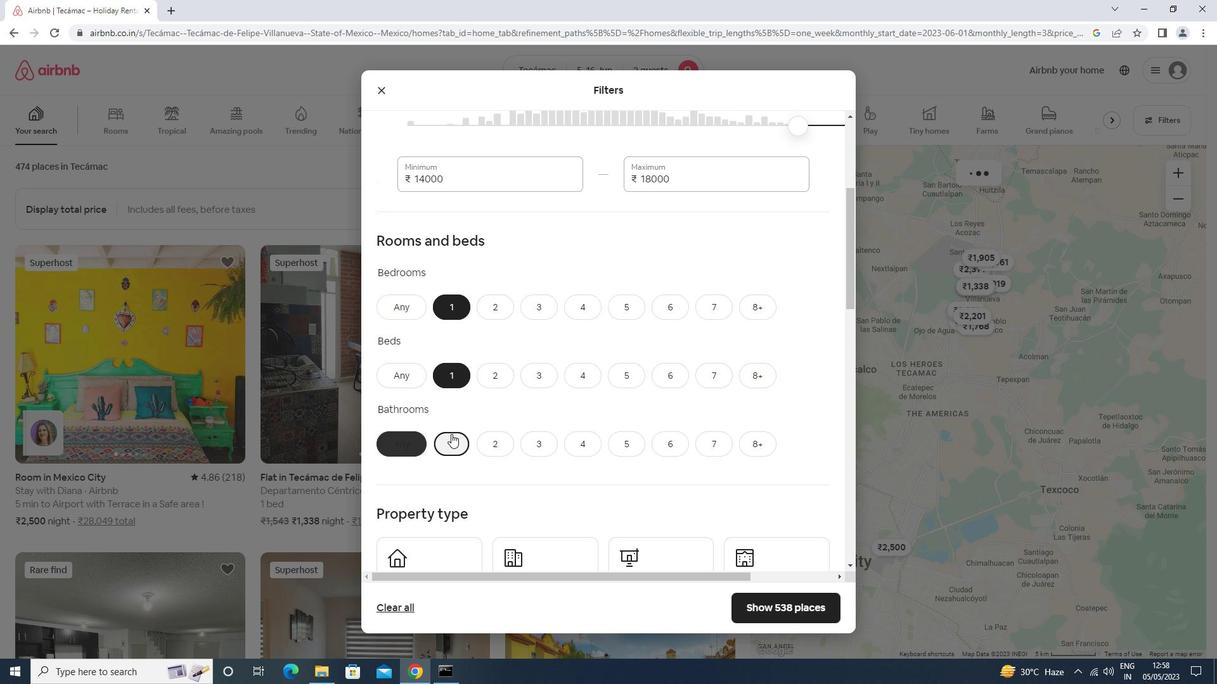 
Action: Mouse scrolled (451, 433) with delta (0, 0)
Screenshot: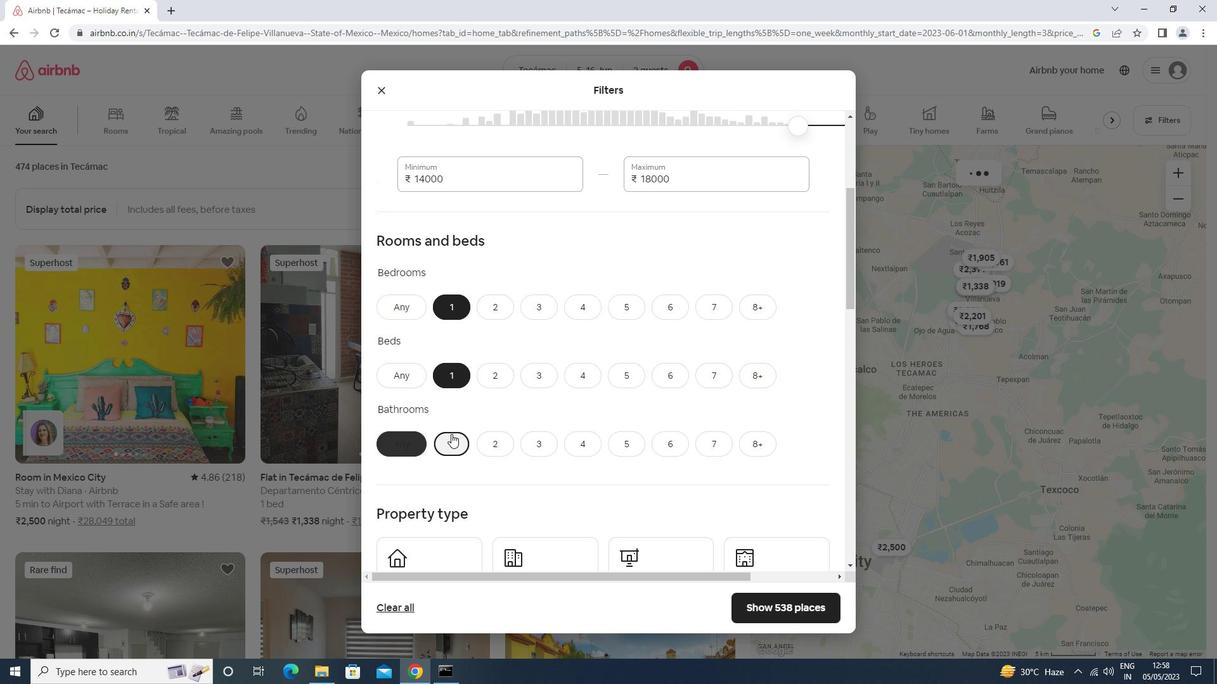 
Action: Mouse scrolled (451, 433) with delta (0, 0)
Screenshot: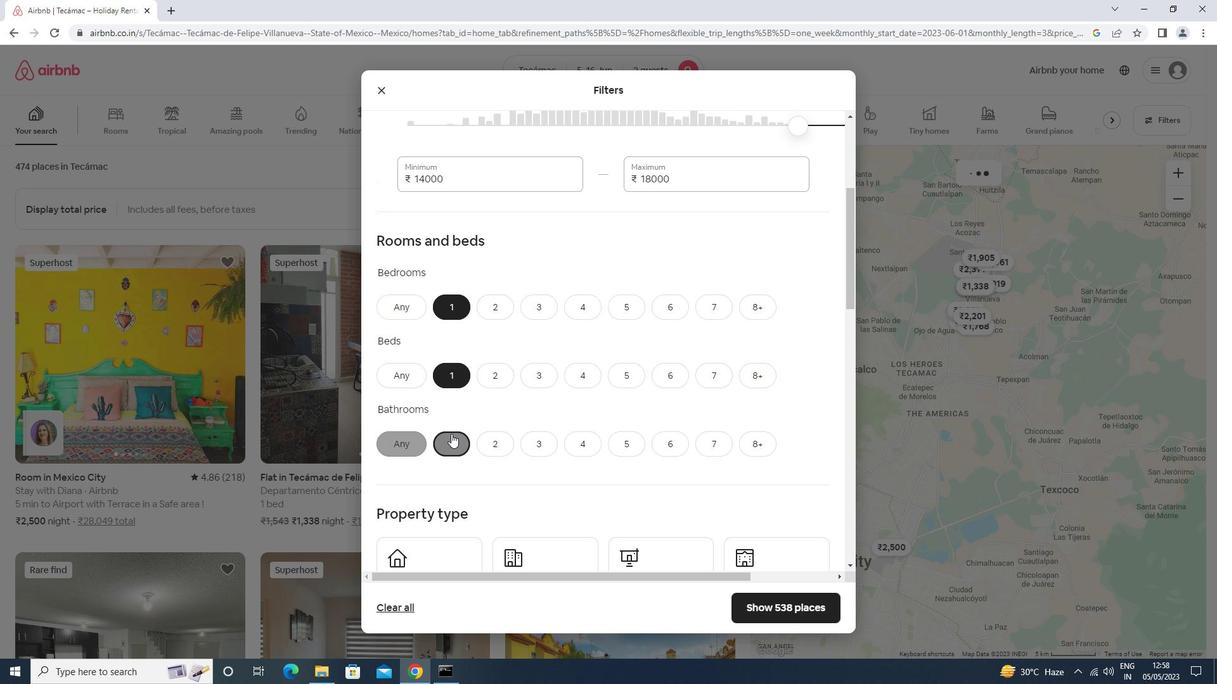 
Action: Mouse scrolled (451, 433) with delta (0, 0)
Screenshot: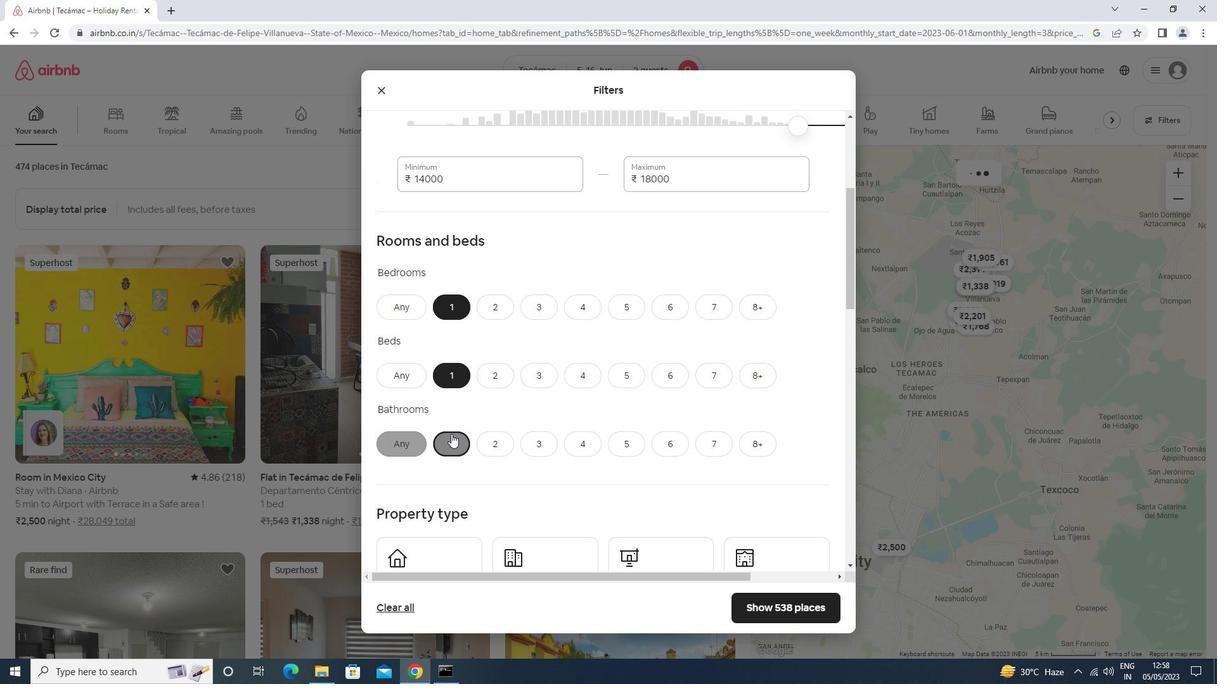
Action: Mouse moved to (449, 259)
Screenshot: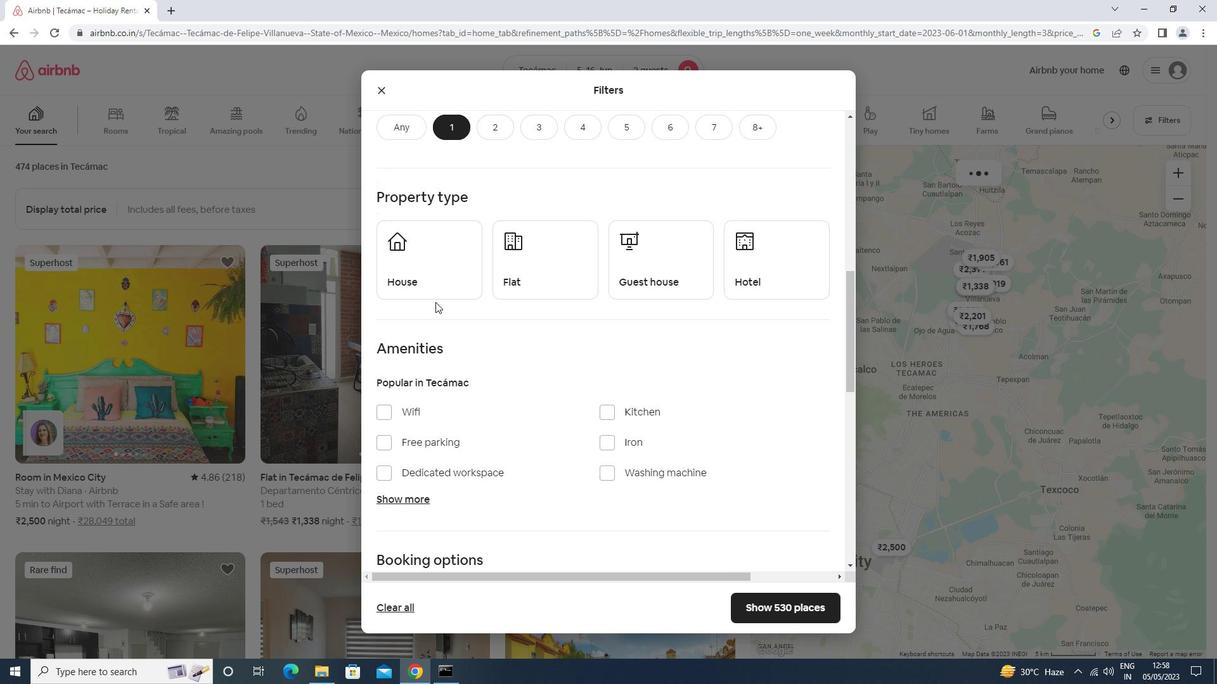 
Action: Mouse pressed left at (449, 259)
Screenshot: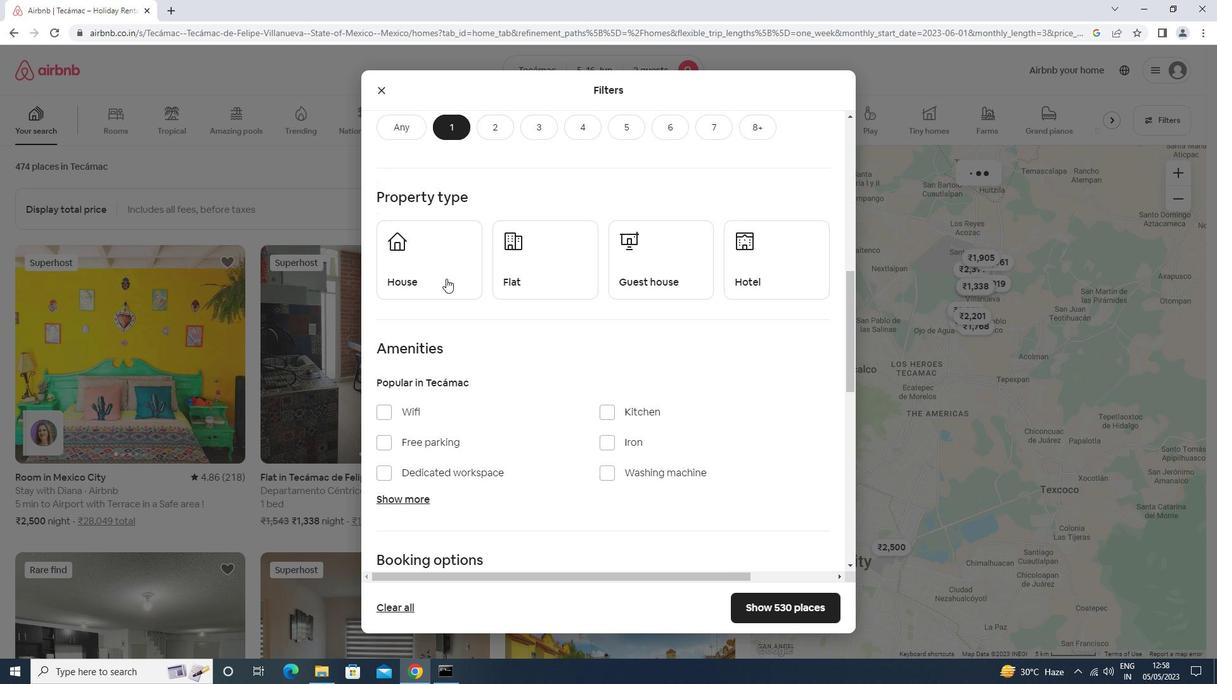 
Action: Mouse moved to (565, 285)
Screenshot: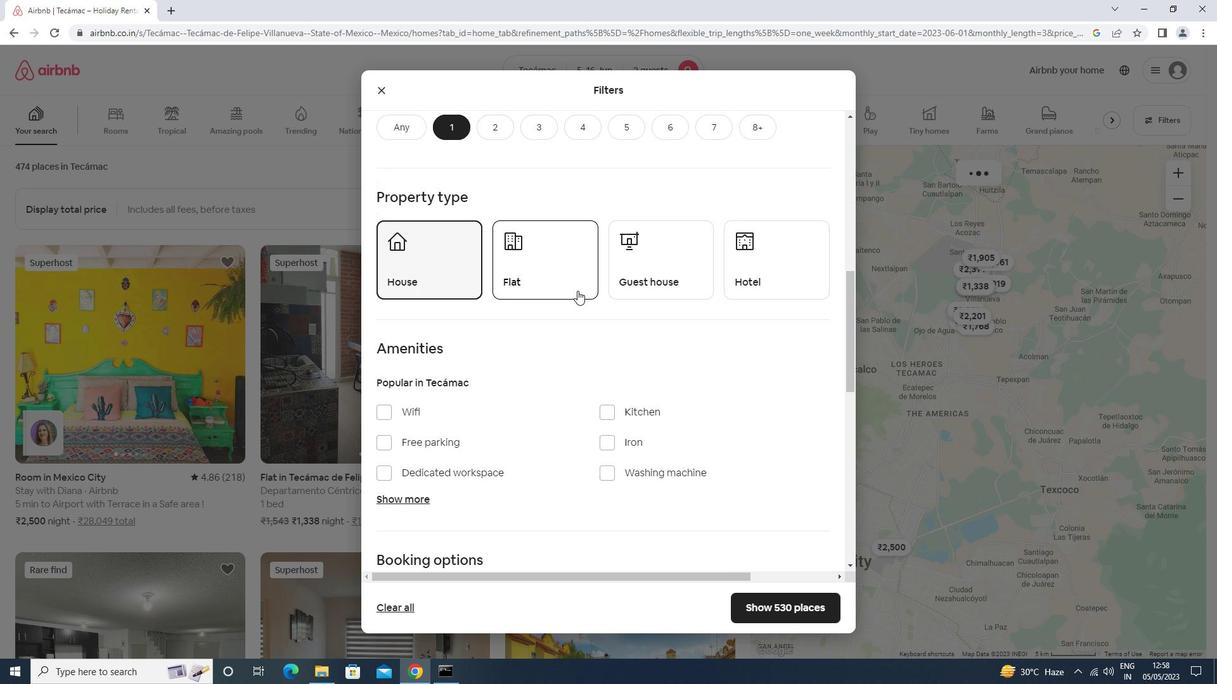 
Action: Mouse pressed left at (565, 285)
Screenshot: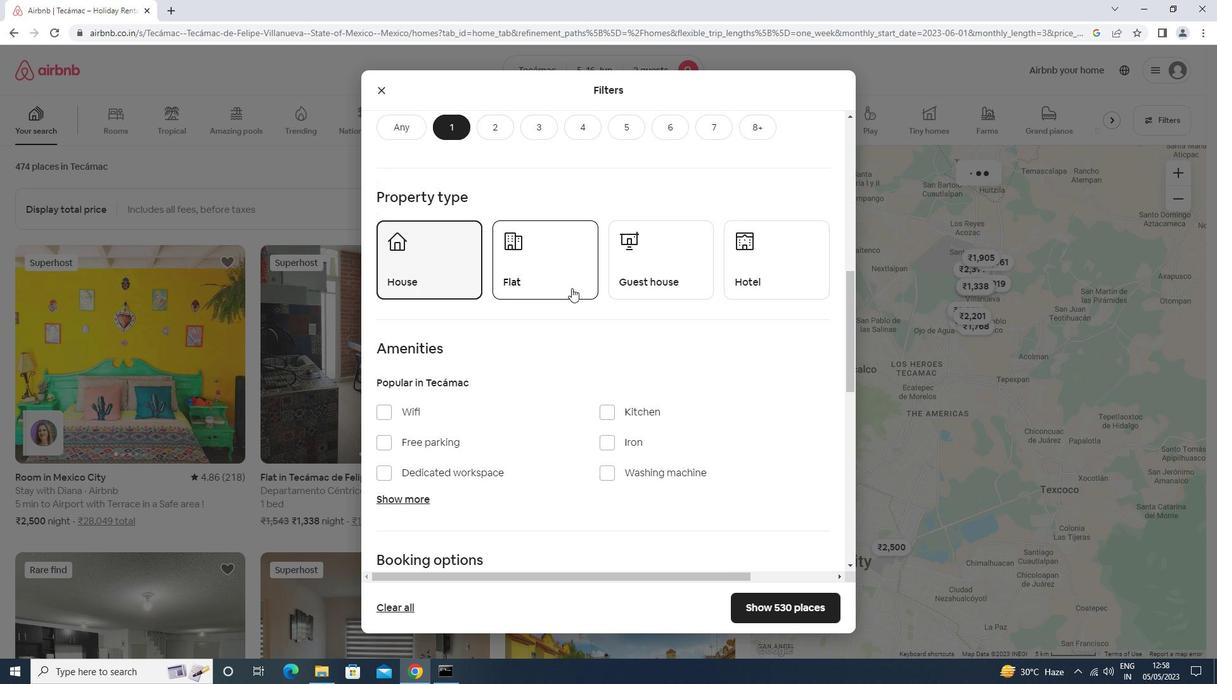 
Action: Mouse moved to (672, 271)
Screenshot: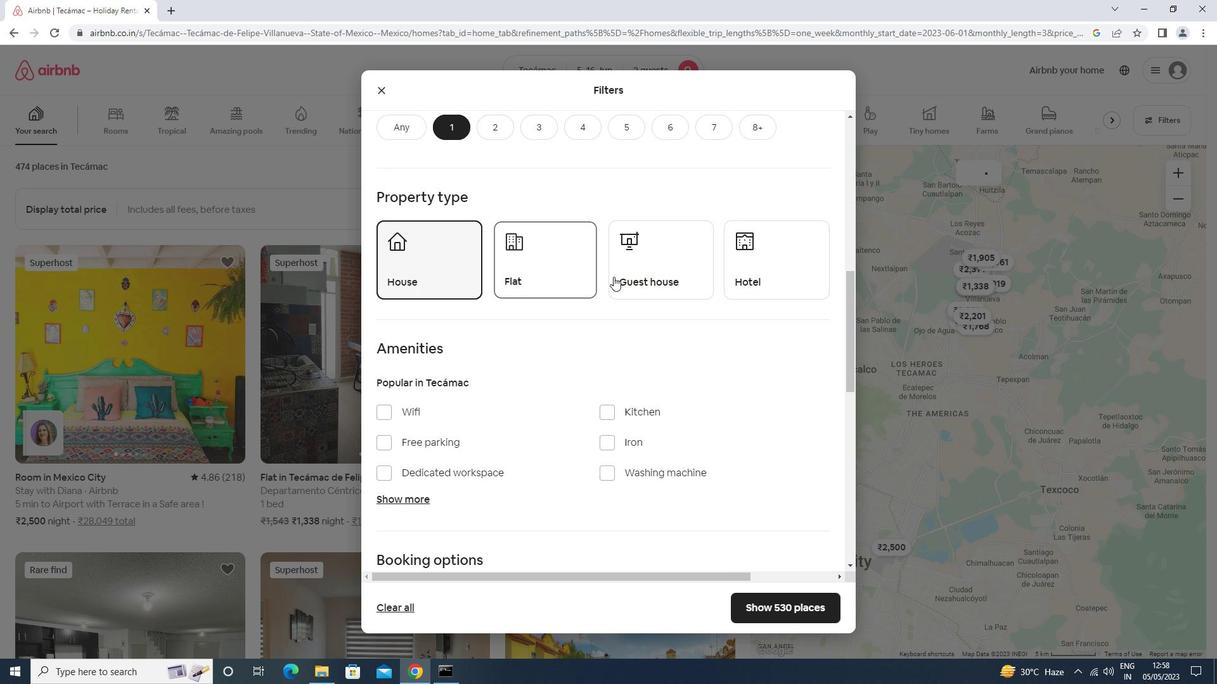 
Action: Mouse pressed left at (672, 271)
Screenshot: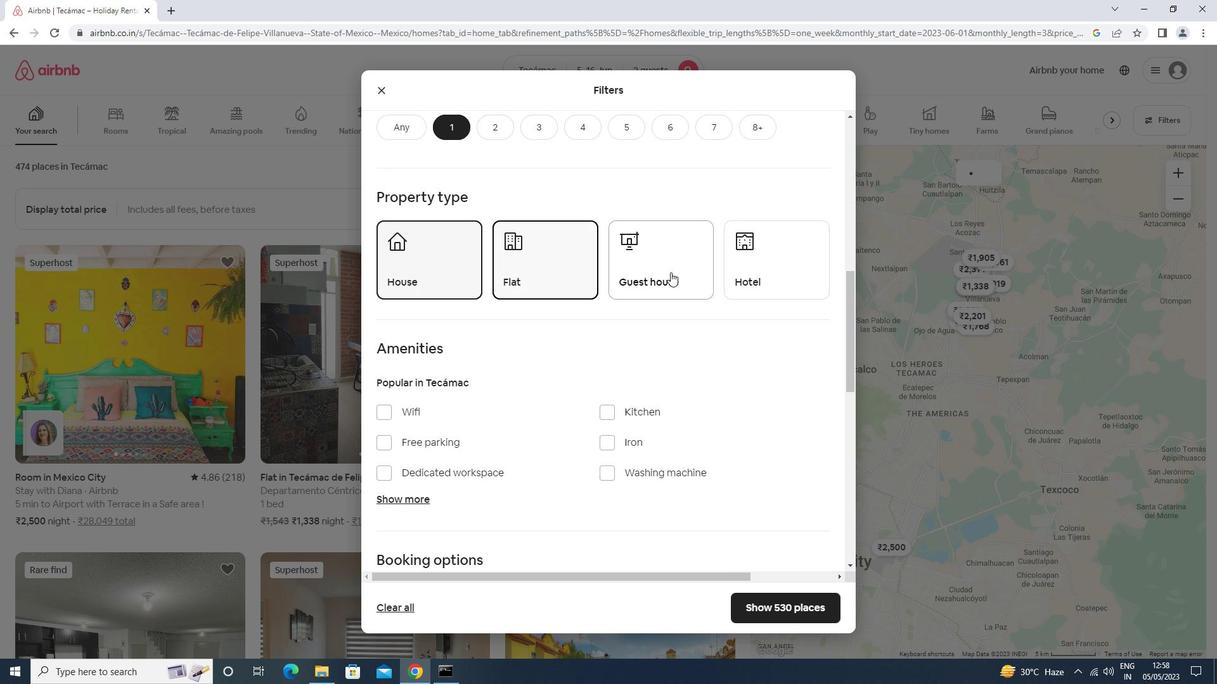 
Action: Mouse moved to (737, 271)
Screenshot: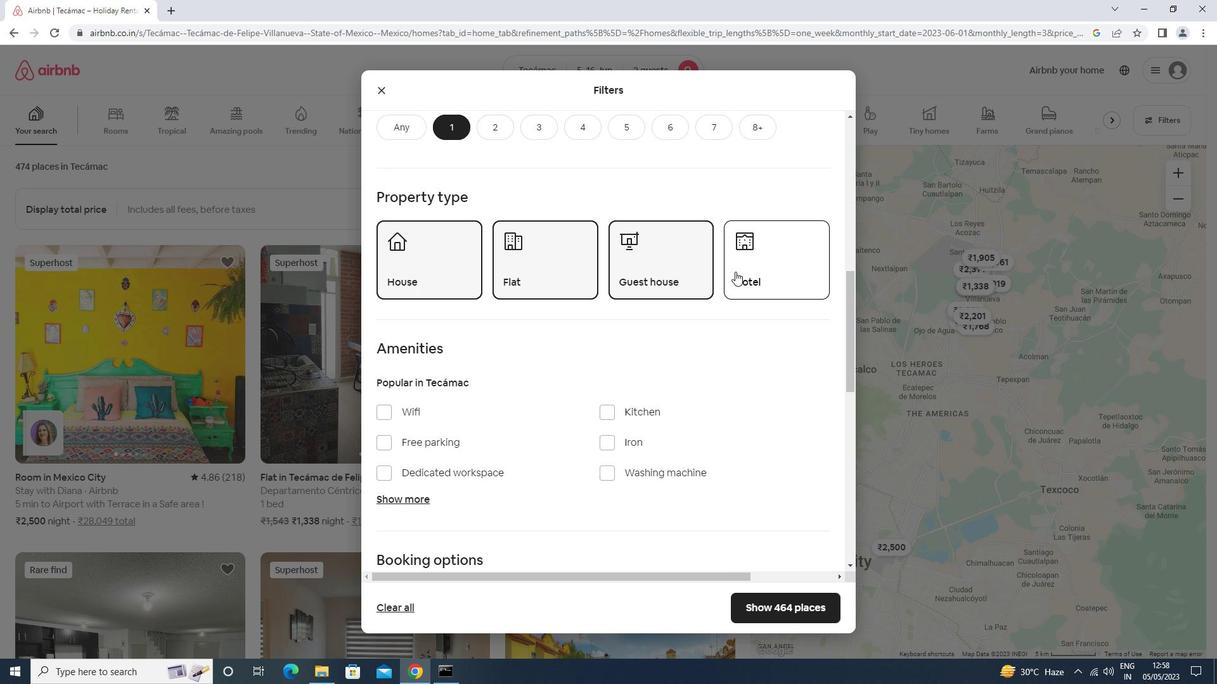 
Action: Mouse pressed left at (737, 271)
Screenshot: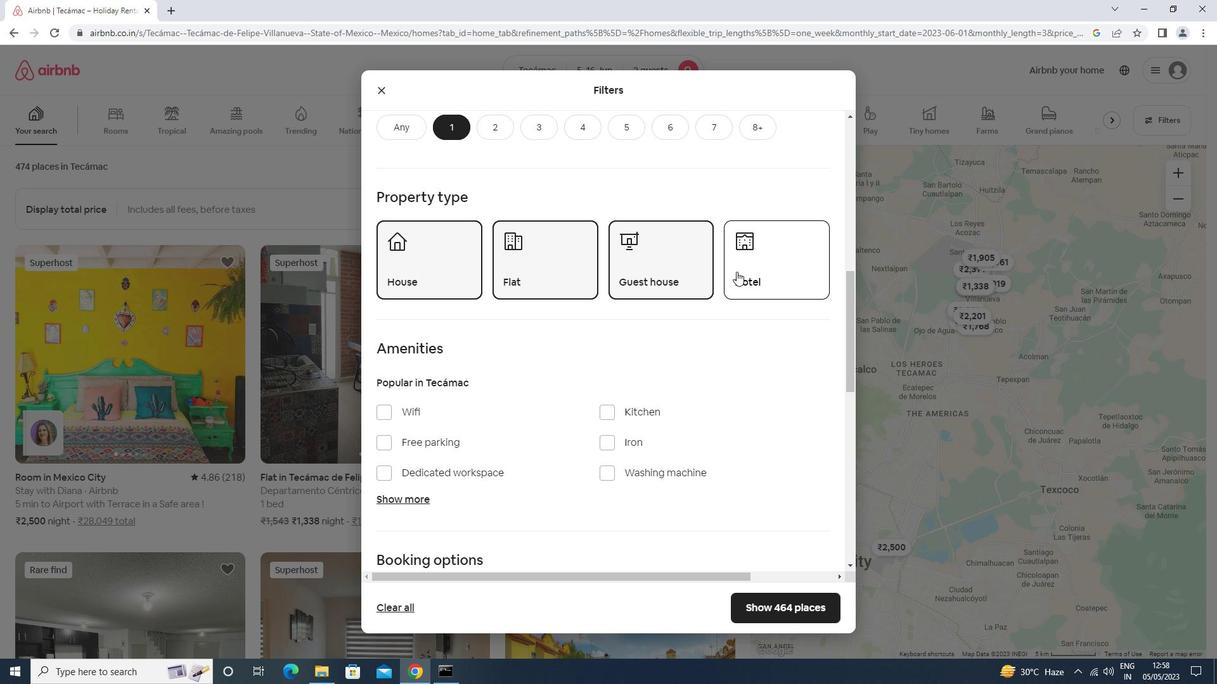 
Action: Mouse moved to (735, 274)
Screenshot: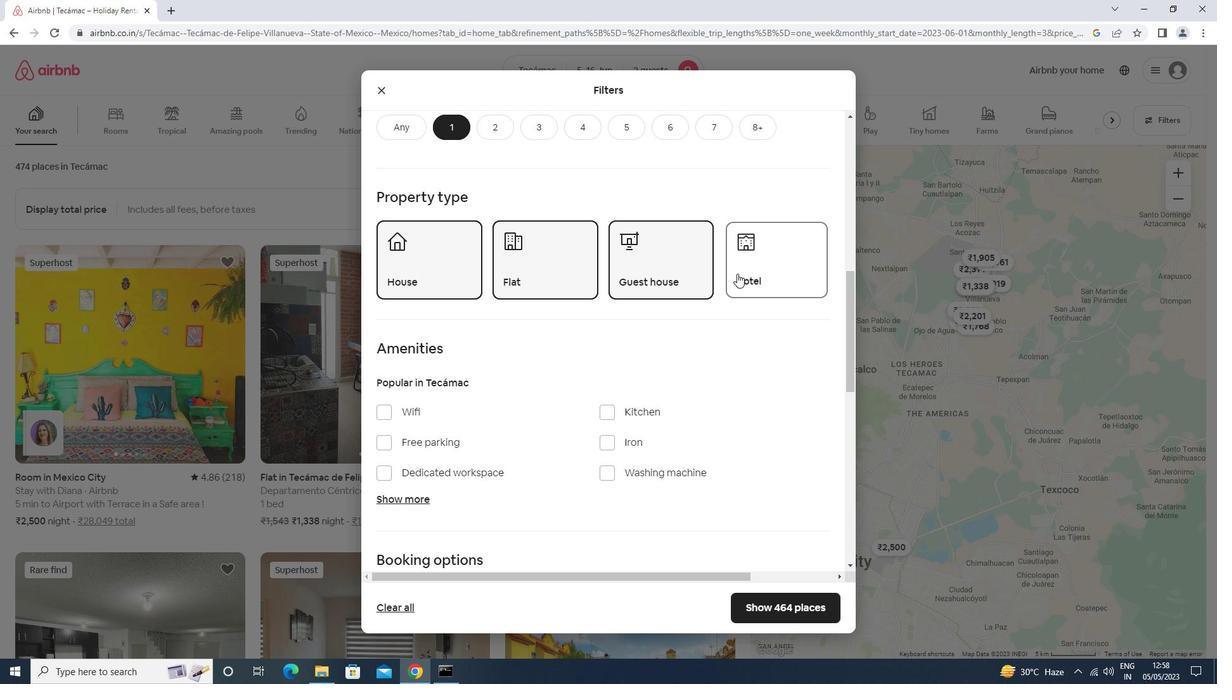 
Action: Mouse scrolled (735, 273) with delta (0, 0)
Screenshot: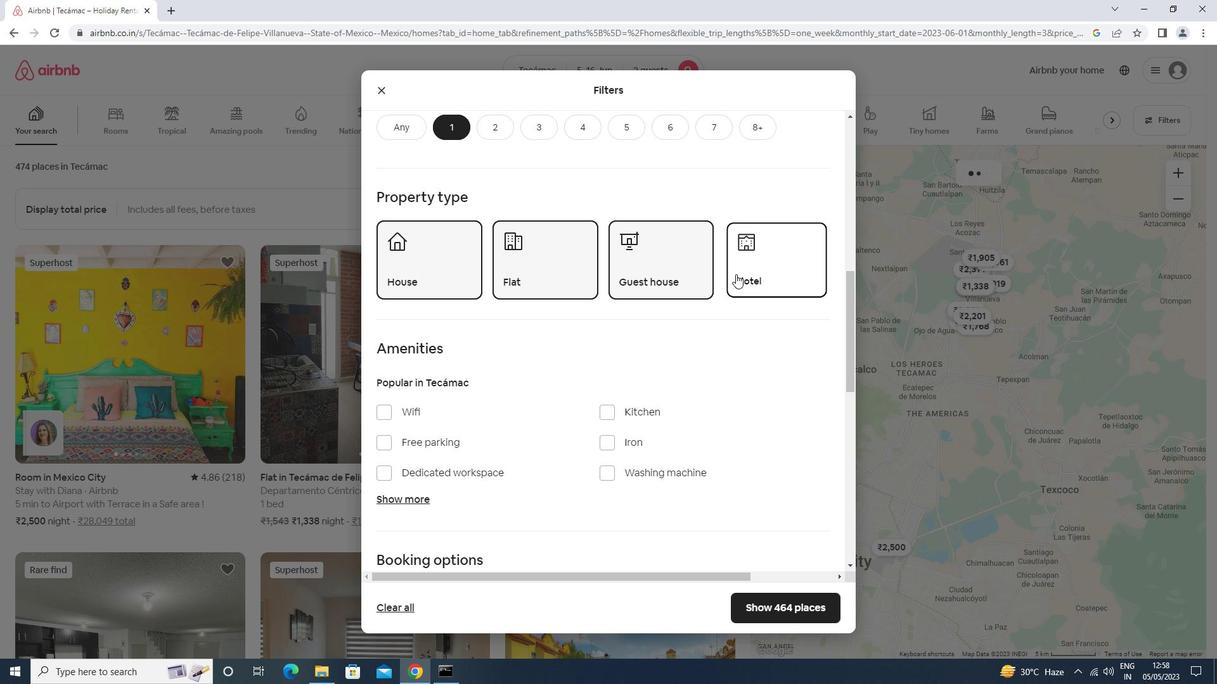 
Action: Mouse moved to (734, 274)
Screenshot: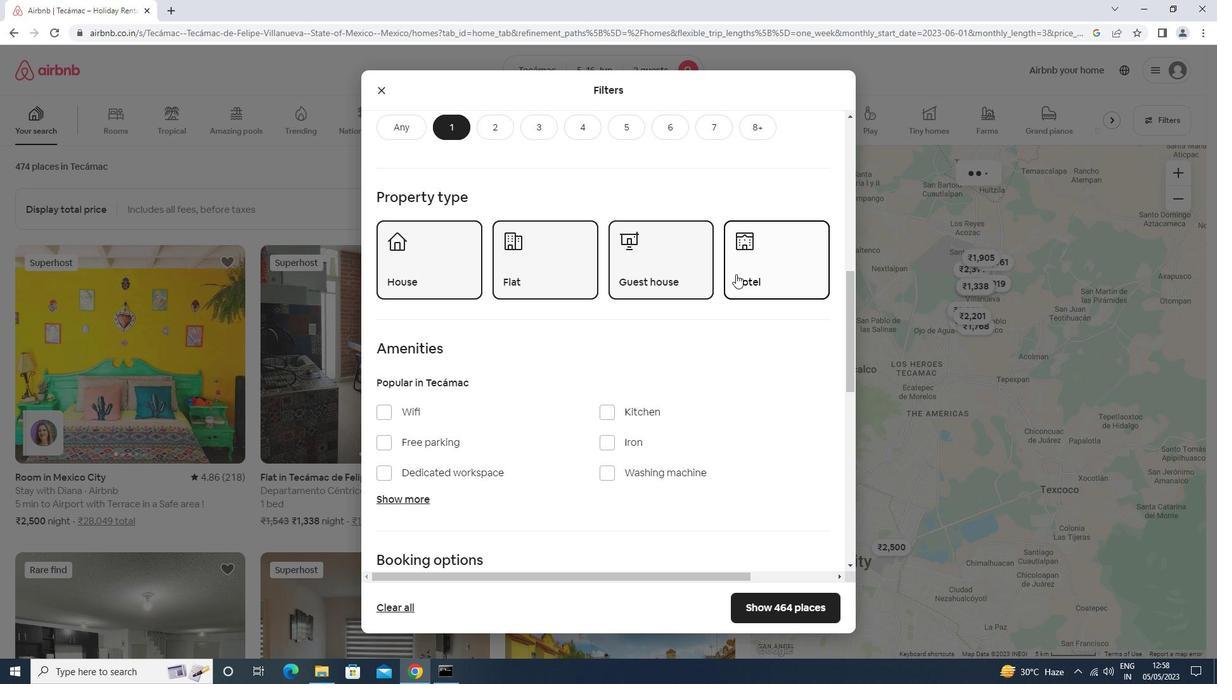 
Action: Mouse scrolled (734, 273) with delta (0, 0)
Screenshot: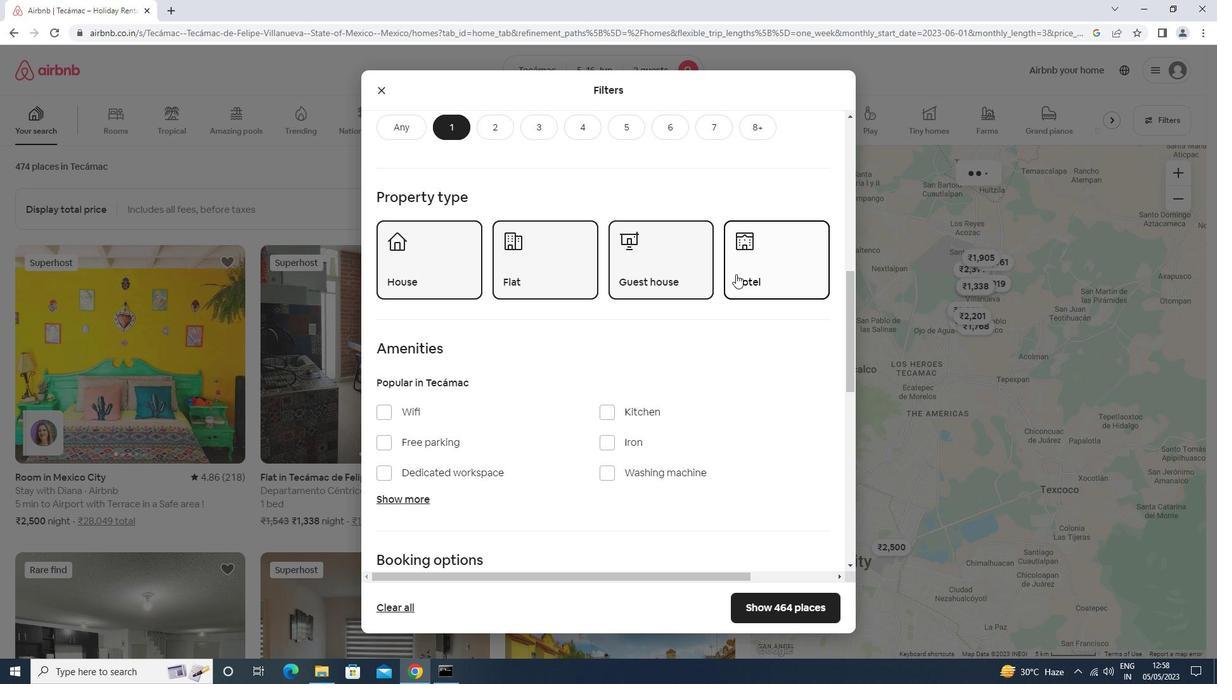 
Action: Mouse moved to (734, 275)
Screenshot: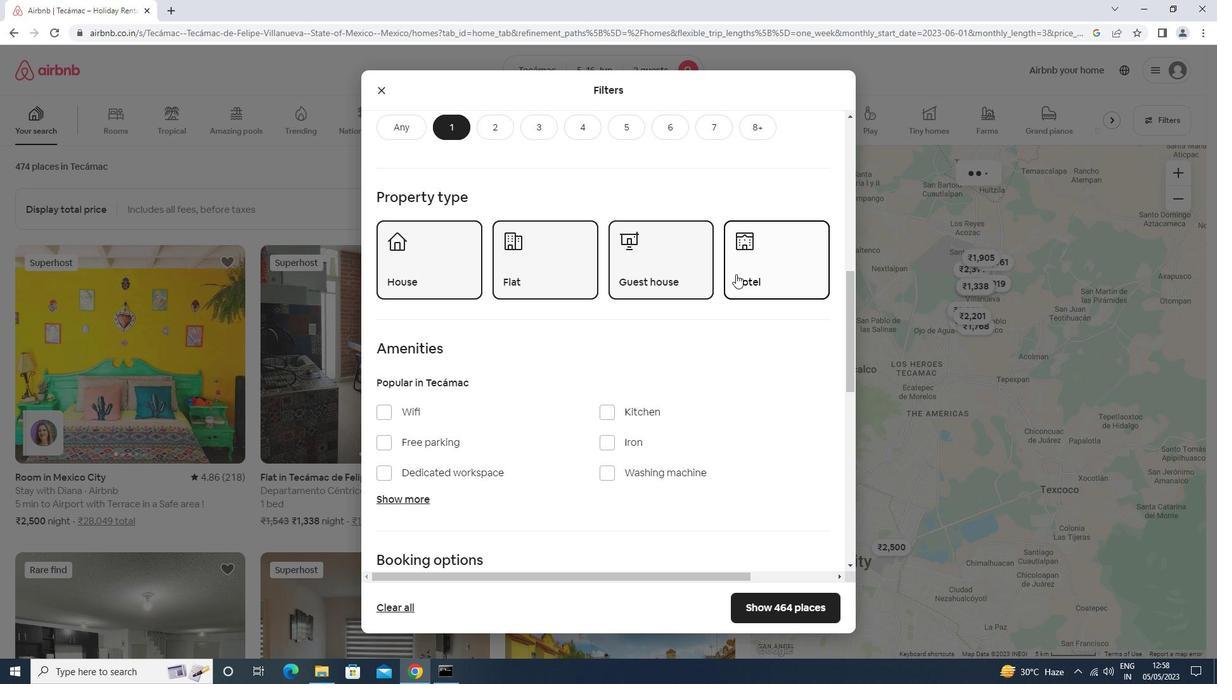 
Action: Mouse scrolled (734, 274) with delta (0, 0)
Screenshot: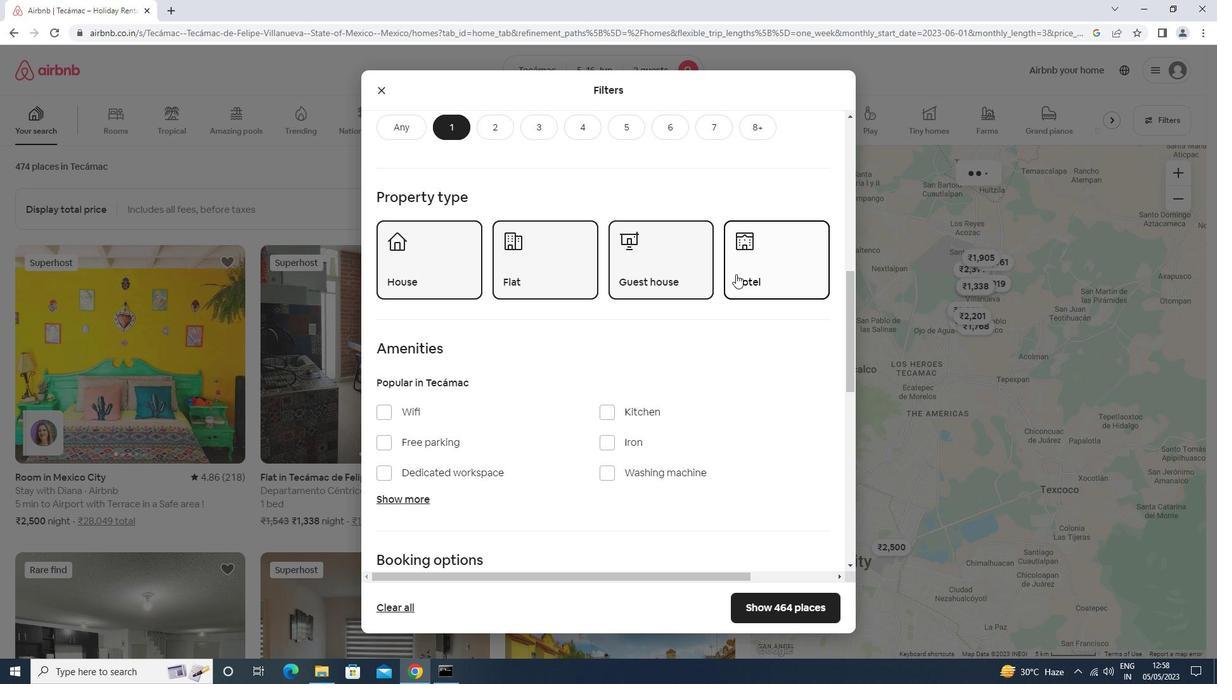 
Action: Mouse moved to (734, 275)
Screenshot: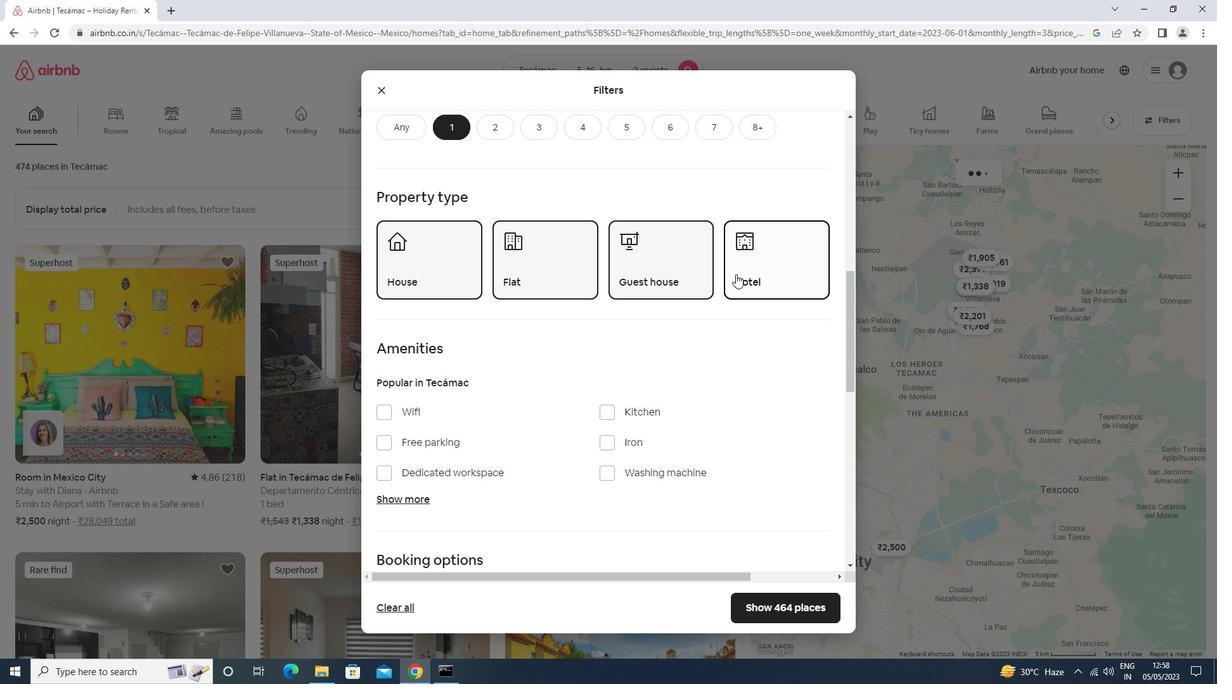 
Action: Mouse scrolled (734, 275) with delta (0, 0)
Screenshot: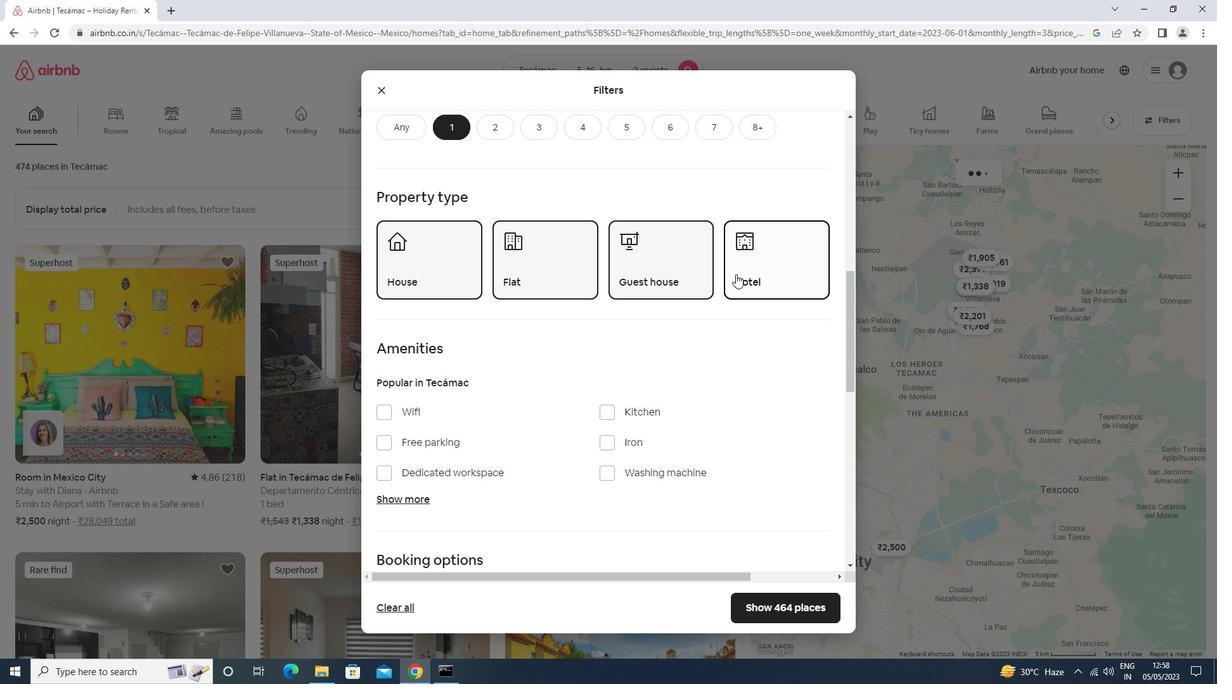 
Action: Mouse scrolled (734, 275) with delta (0, 0)
Screenshot: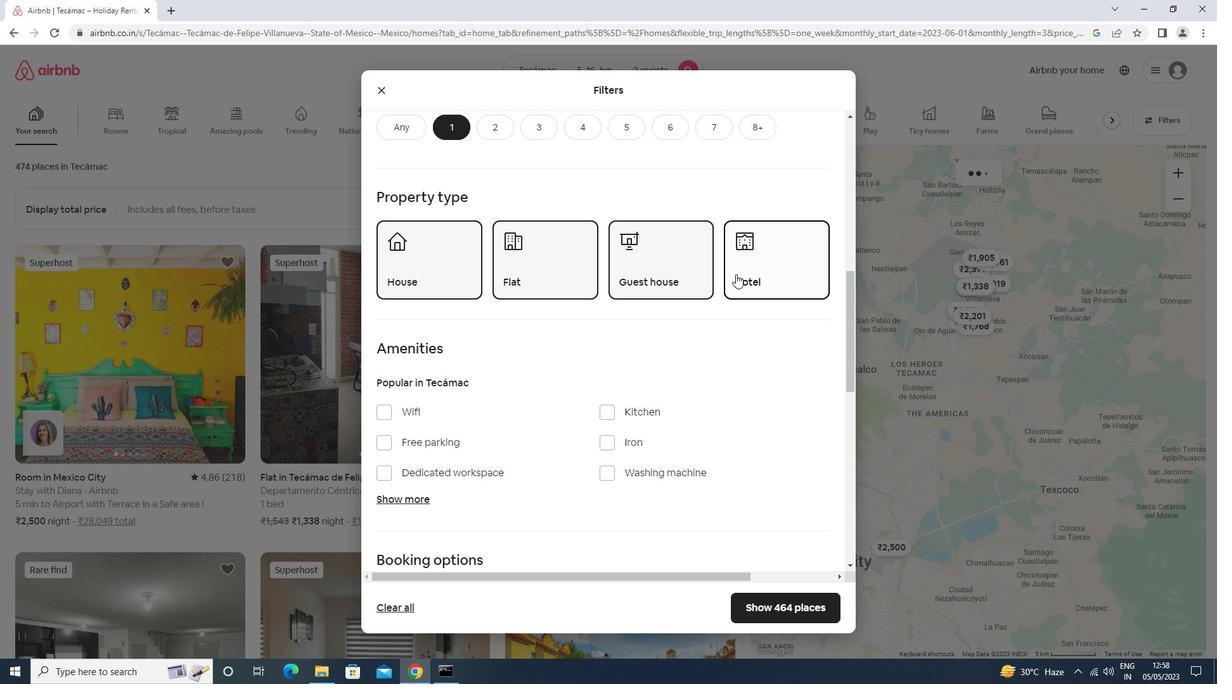 
Action: Mouse moved to (802, 327)
Screenshot: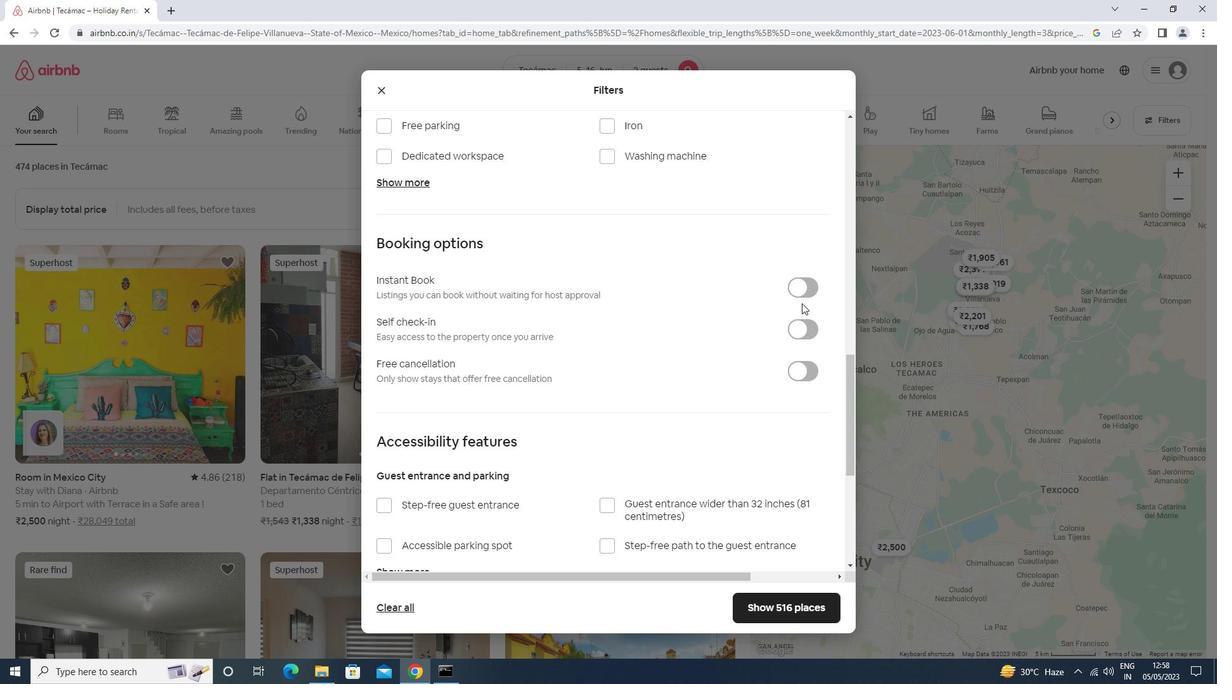 
Action: Mouse pressed left at (802, 327)
Screenshot: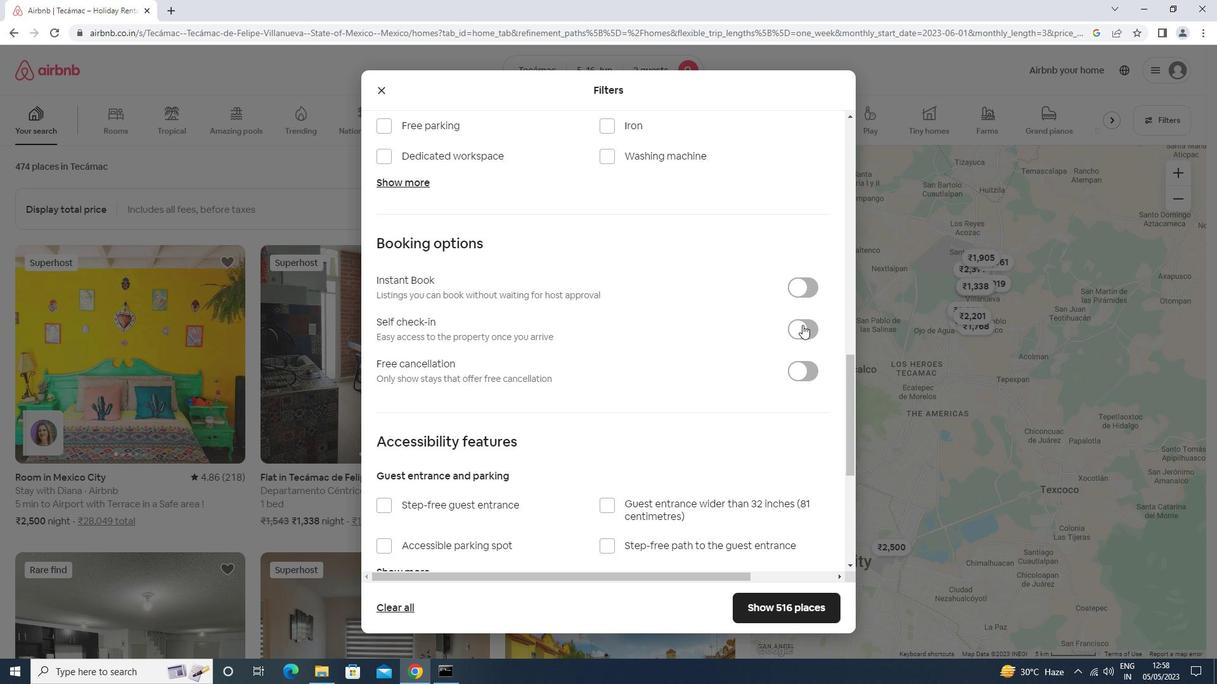
Action: Mouse moved to (715, 344)
Screenshot: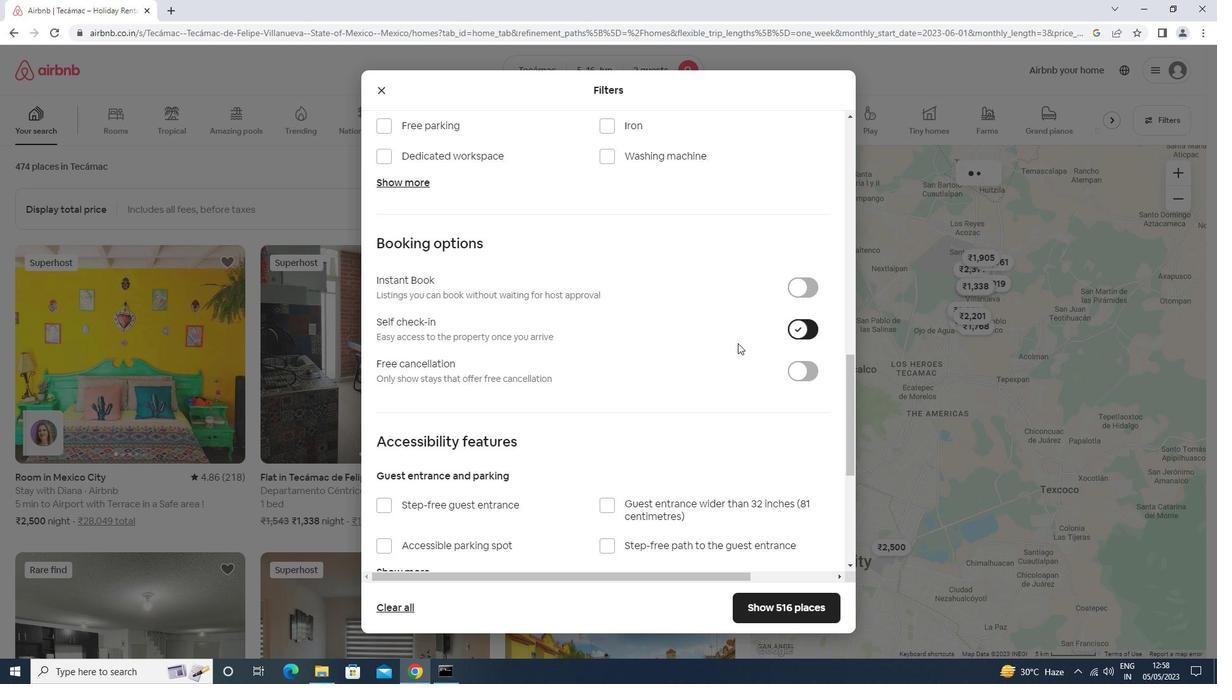 
Action: Mouse scrolled (715, 344) with delta (0, 0)
Screenshot: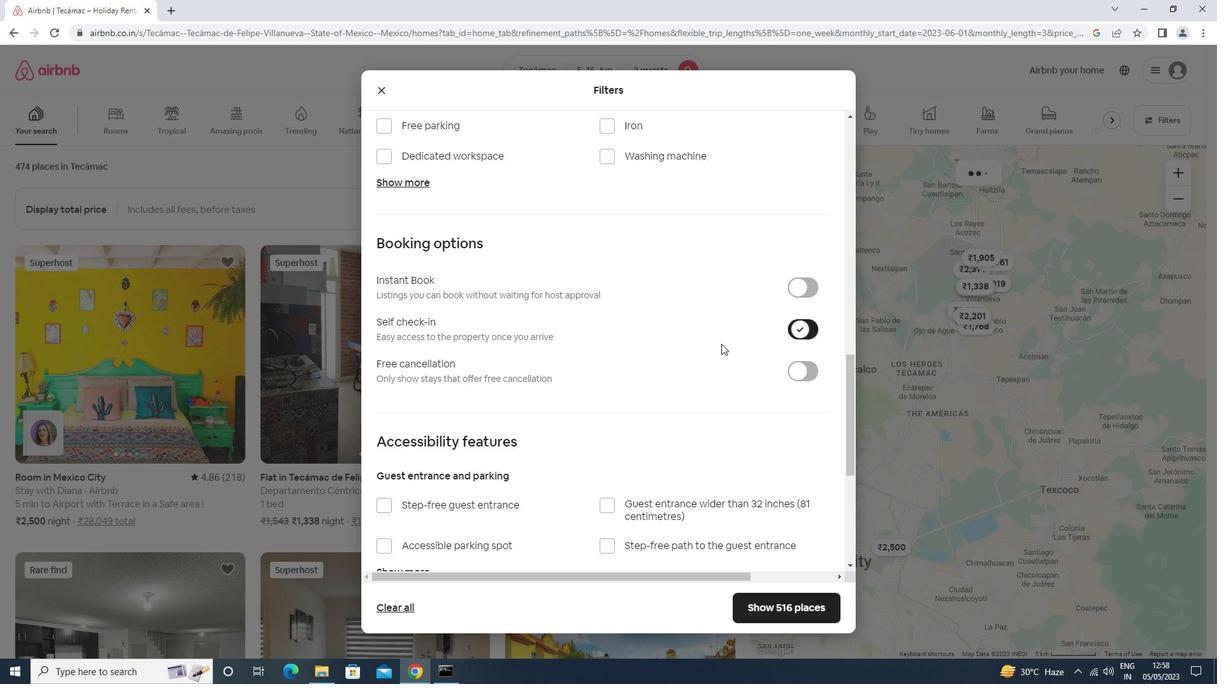 
Action: Mouse scrolled (715, 344) with delta (0, 0)
Screenshot: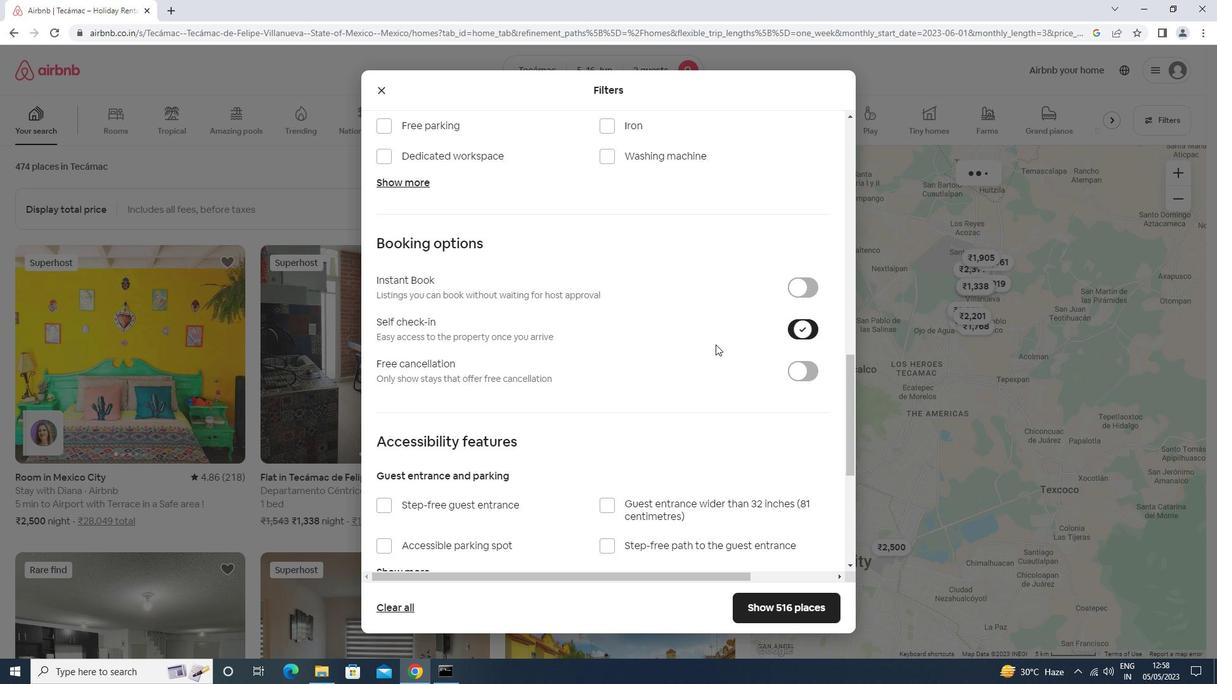 
Action: Mouse scrolled (715, 344) with delta (0, 0)
Screenshot: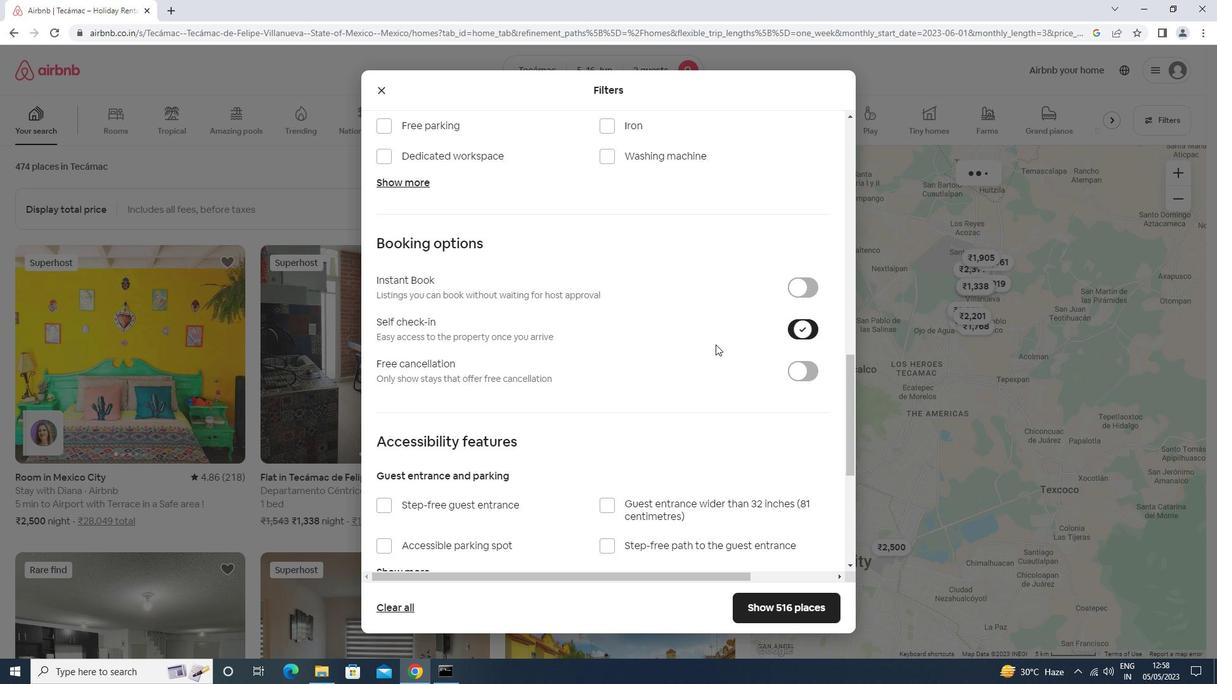 
Action: Mouse scrolled (715, 344) with delta (0, 0)
Screenshot: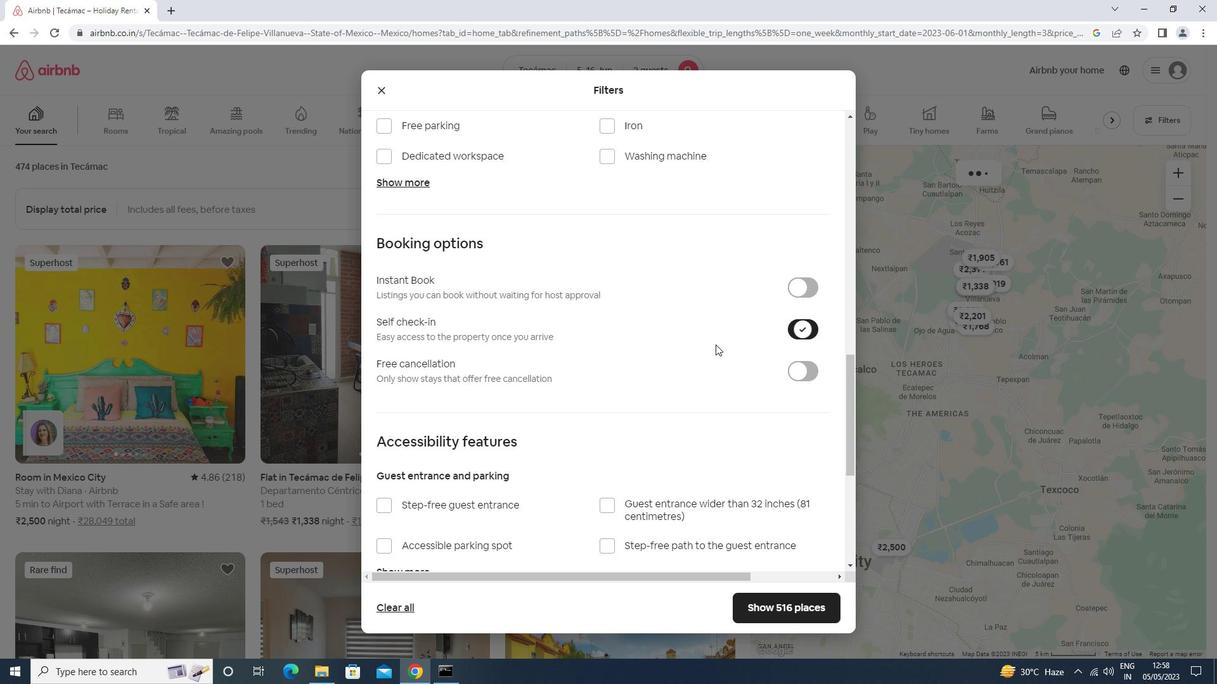 
Action: Mouse scrolled (715, 344) with delta (0, 0)
Screenshot: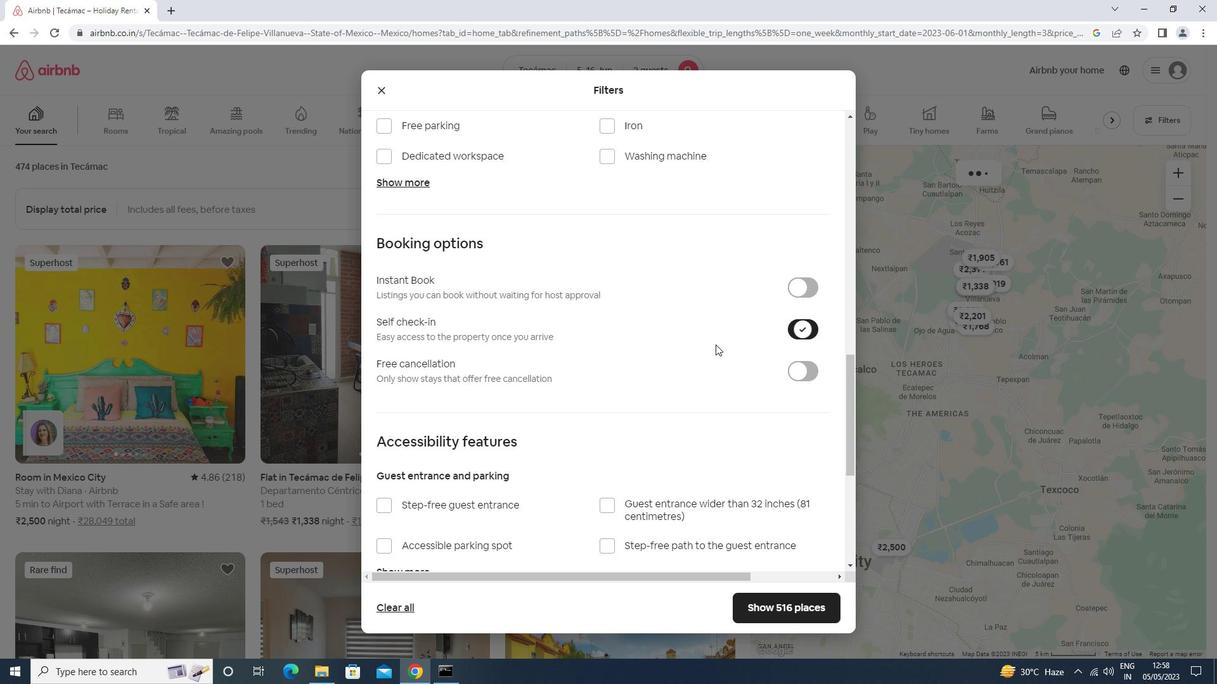 
Action: Mouse moved to (448, 481)
Screenshot: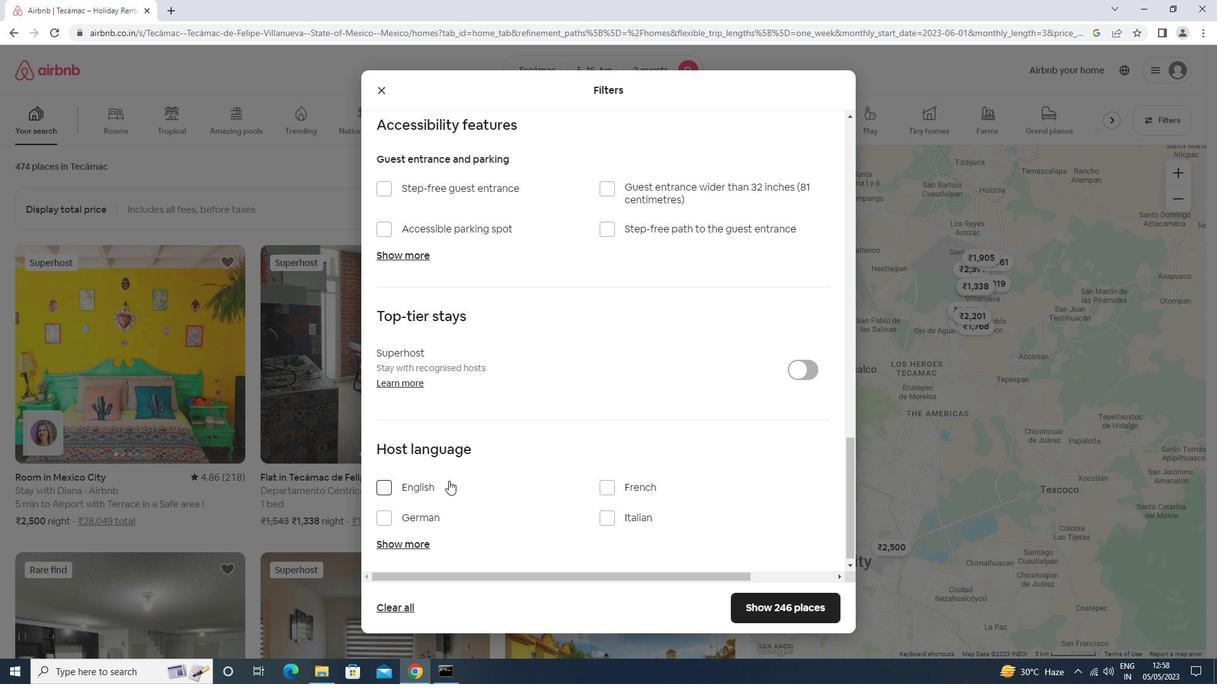 
Action: Mouse pressed left at (448, 481)
Screenshot: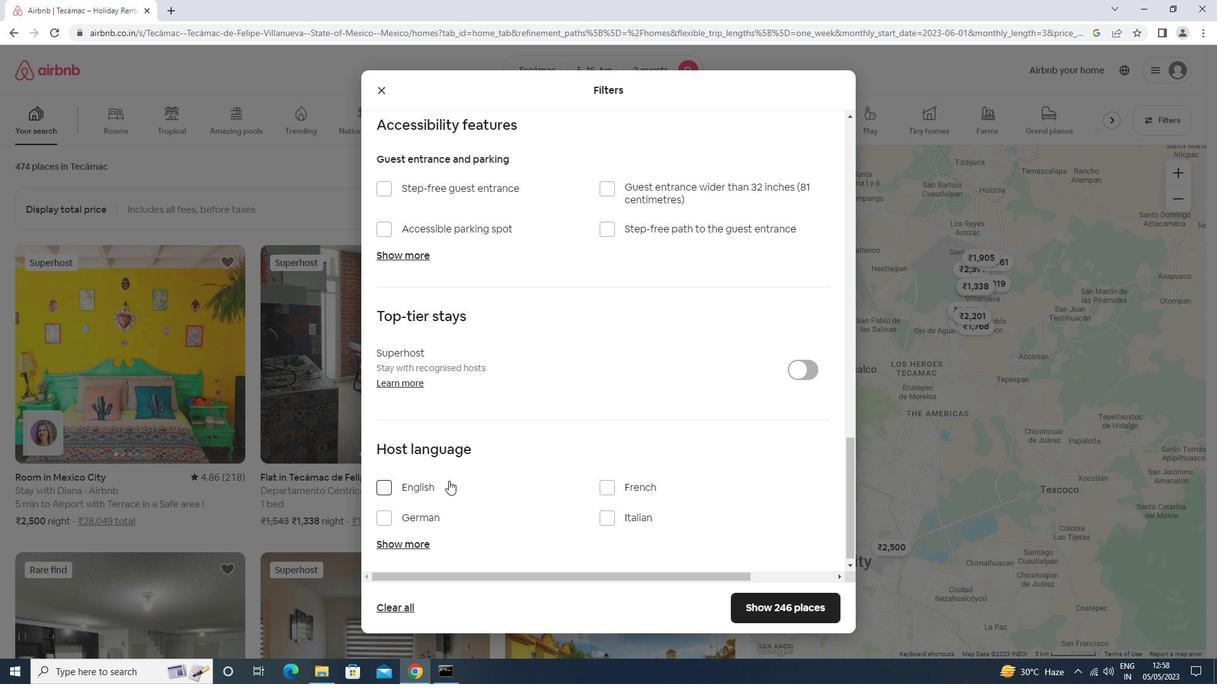 
Action: Mouse moved to (777, 602)
Screenshot: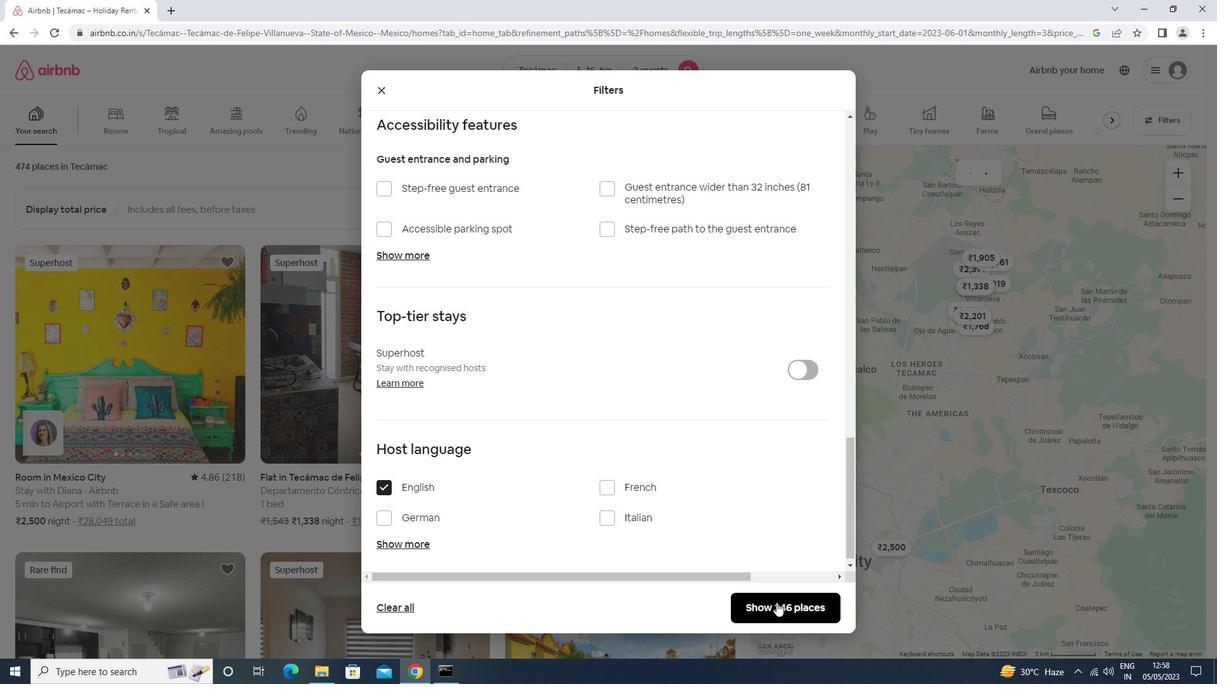 
Action: Mouse pressed left at (777, 602)
Screenshot: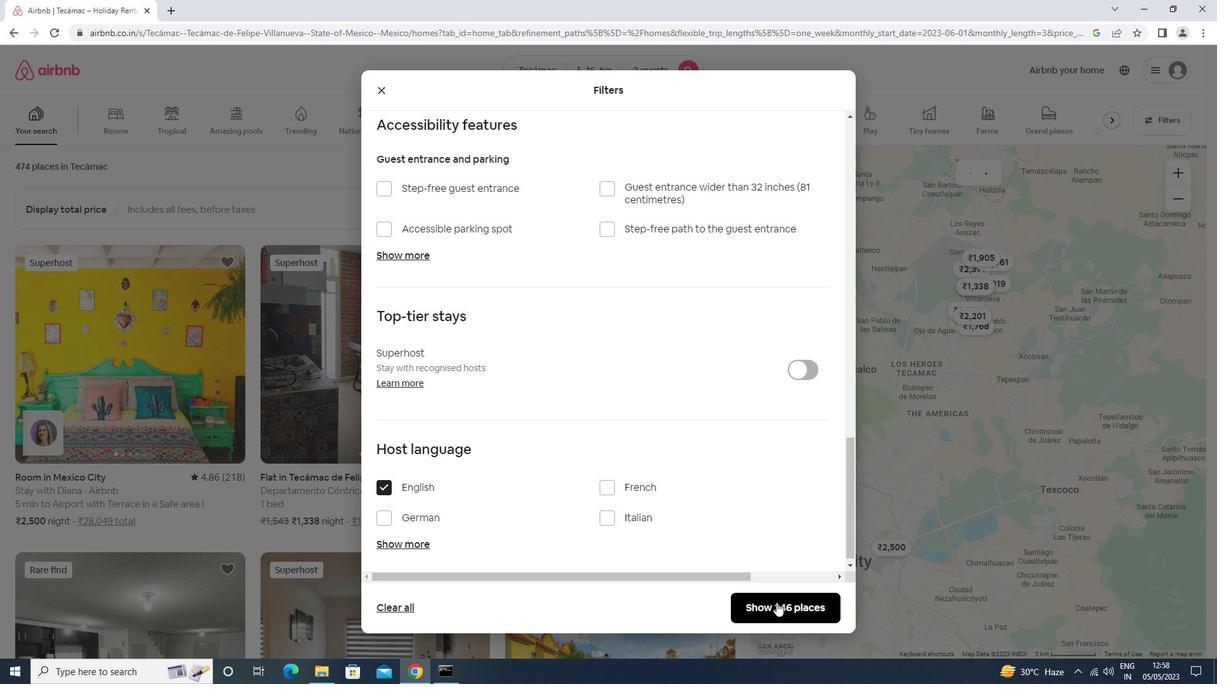 
Action: Mouse moved to (776, 604)
Screenshot: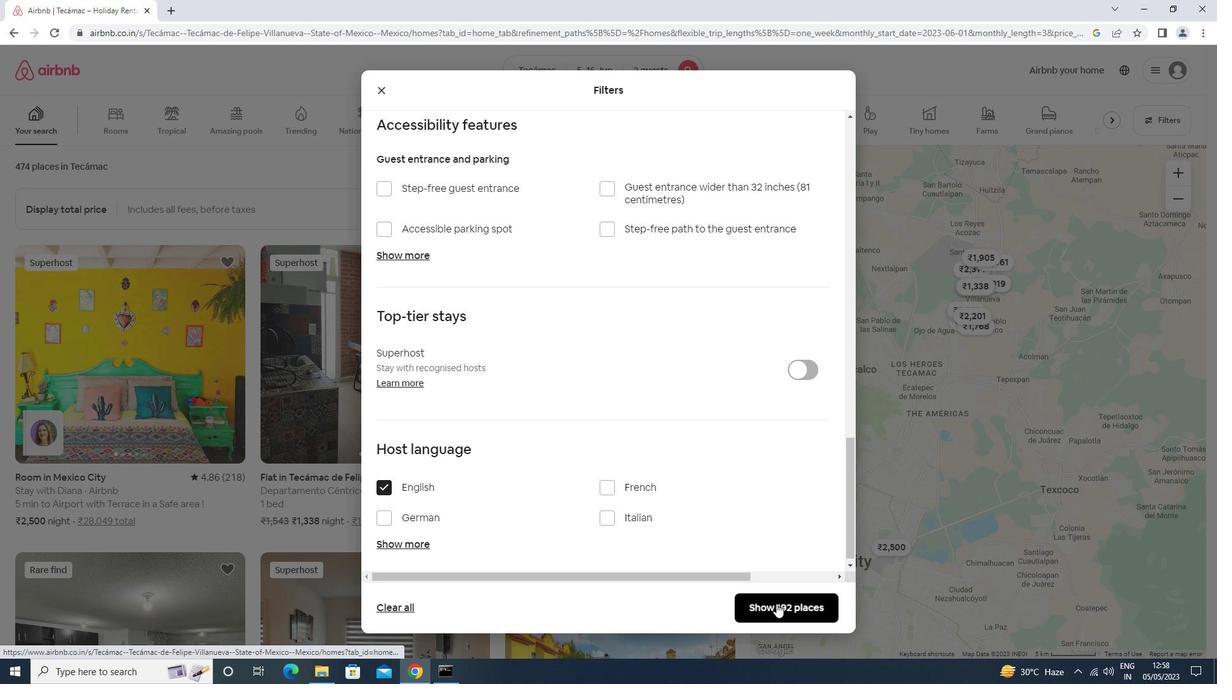 
